 Task: Search one way flight ticket for 3 adults, 3 children in business from Elmira/corning: Elmira/corning Regional Airport to Rockford: Chicago Rockford International Airport(was Northwest Chicagoland Regional Airport At Rockford) on 5-1-2023. Choice of flights is Singapure airlines. Number of bags: 4 checked bags. Price is upto 84000. Outbound departure time preference is 13:30.
Action: Mouse moved to (190, 284)
Screenshot: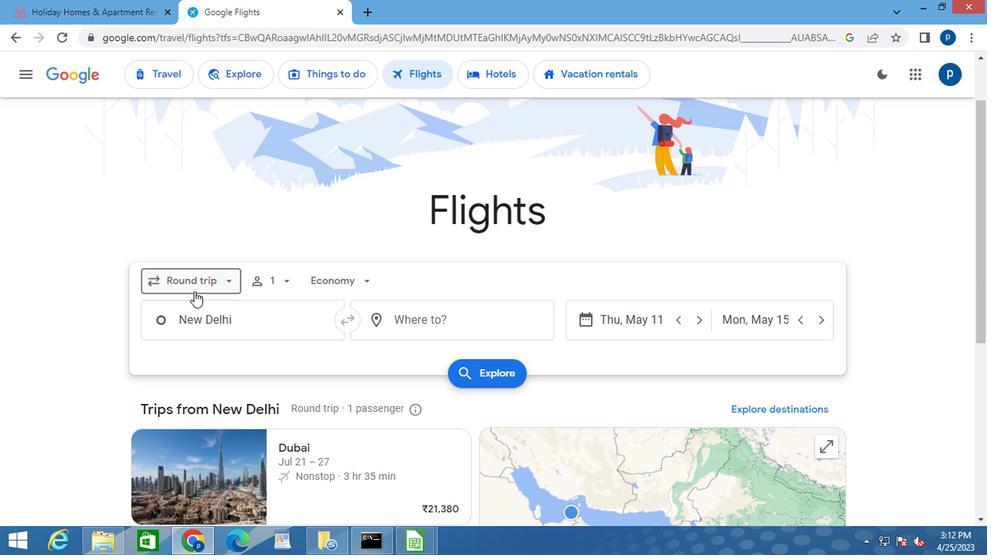 
Action: Mouse pressed left at (190, 284)
Screenshot: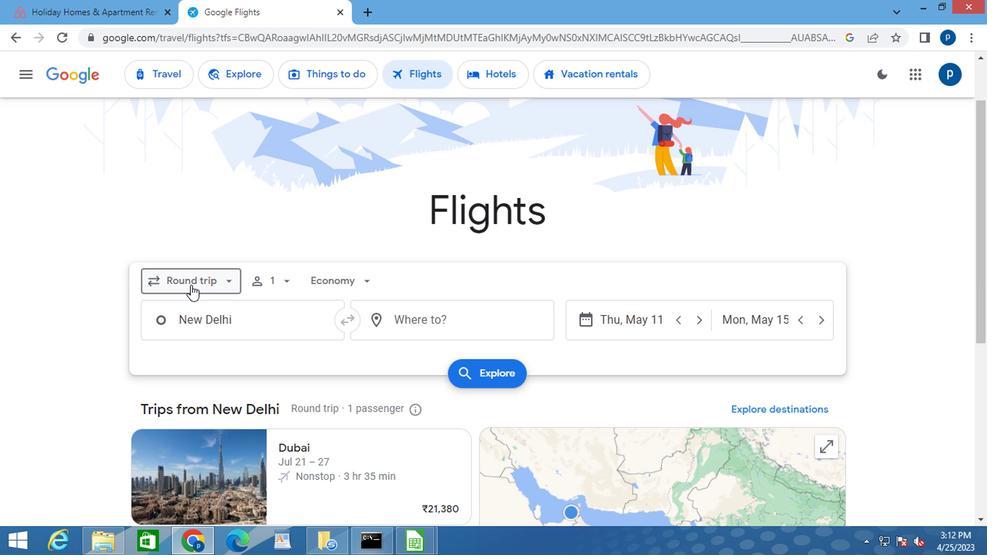 
Action: Mouse moved to (207, 346)
Screenshot: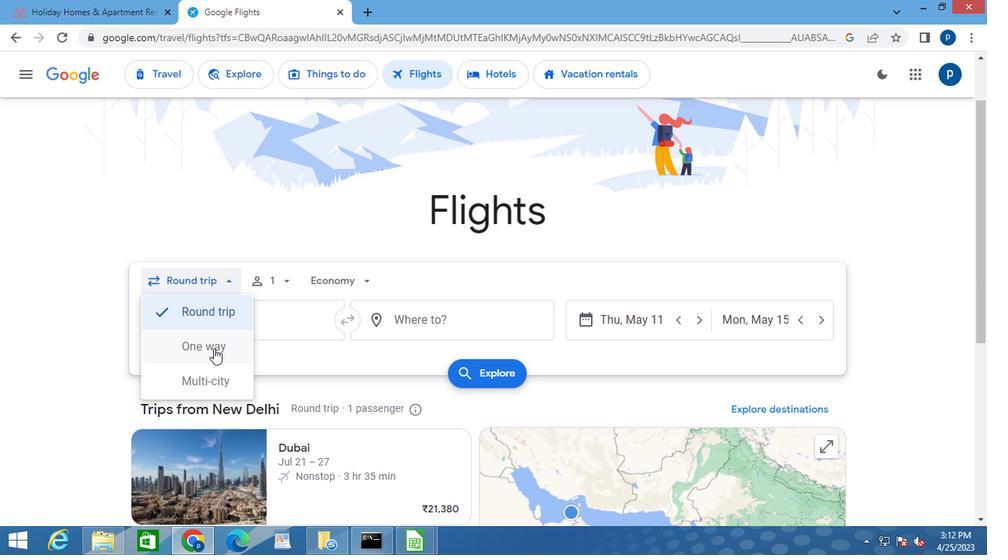 
Action: Mouse pressed left at (207, 346)
Screenshot: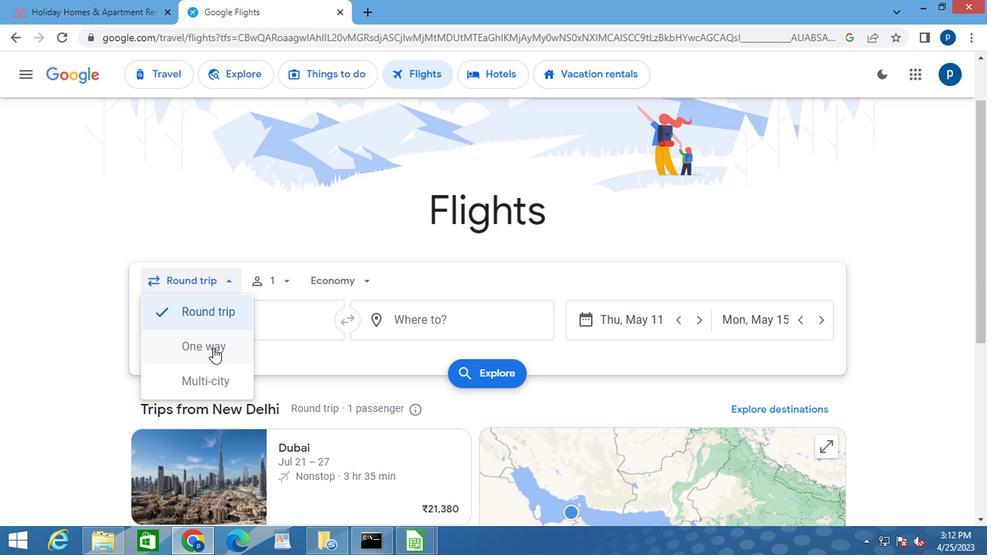 
Action: Mouse moved to (284, 280)
Screenshot: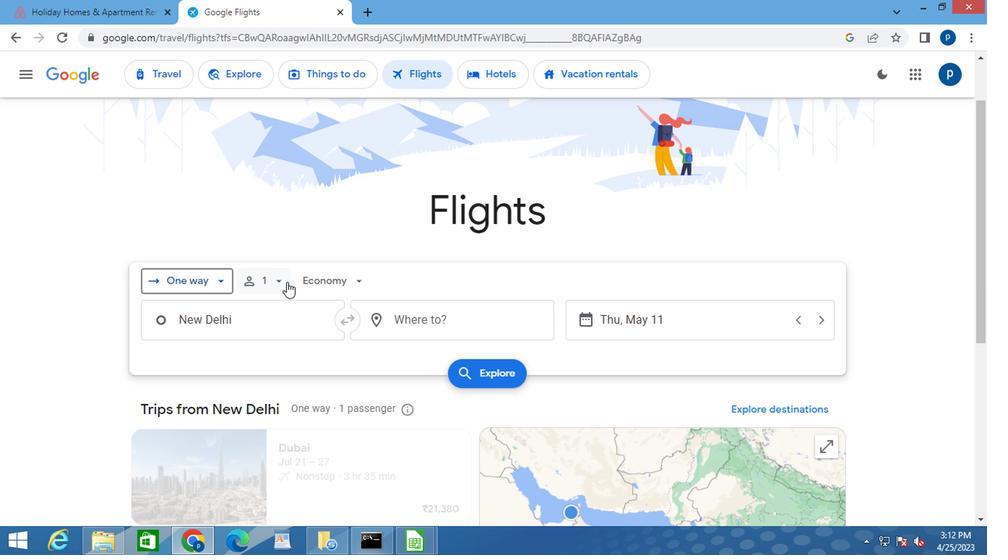 
Action: Mouse pressed left at (284, 280)
Screenshot: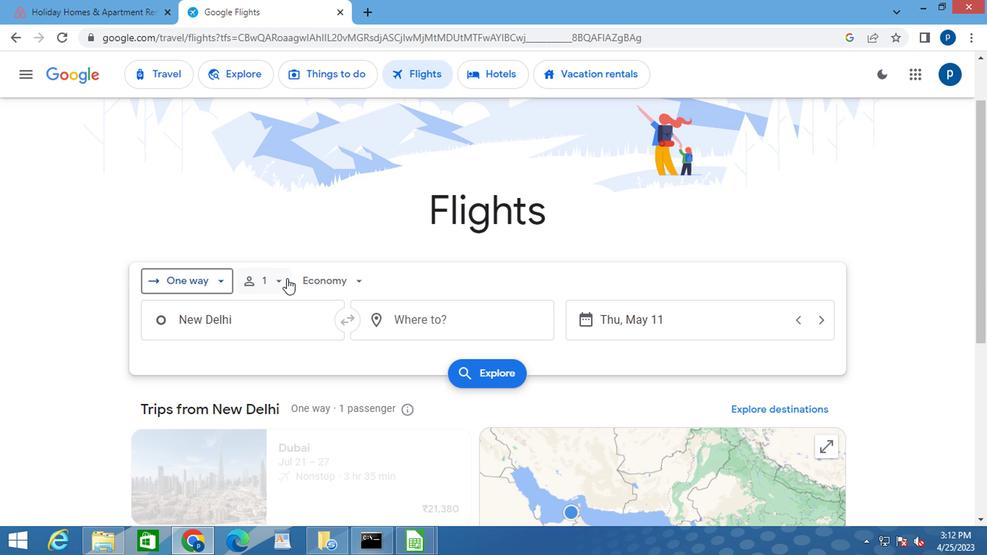 
Action: Mouse moved to (383, 323)
Screenshot: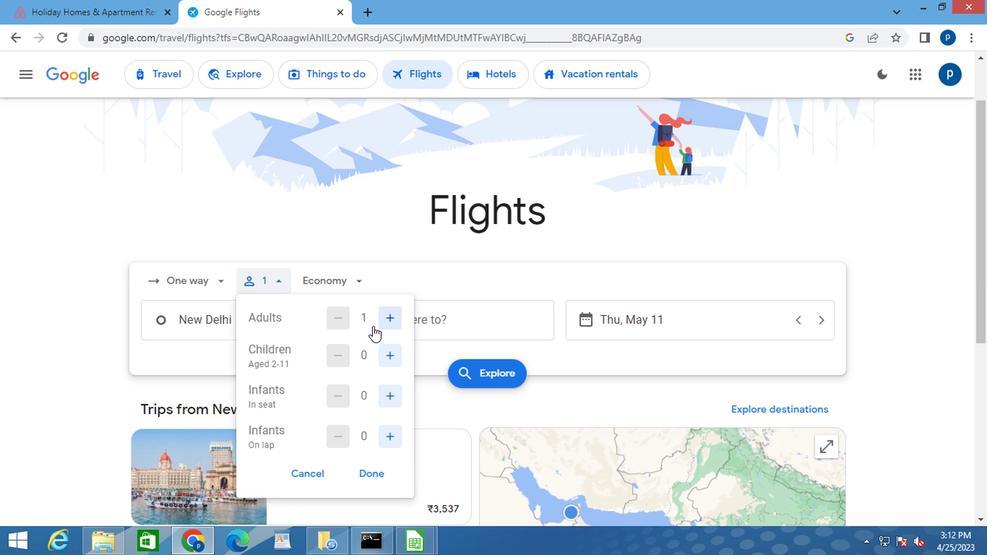 
Action: Mouse pressed left at (383, 323)
Screenshot: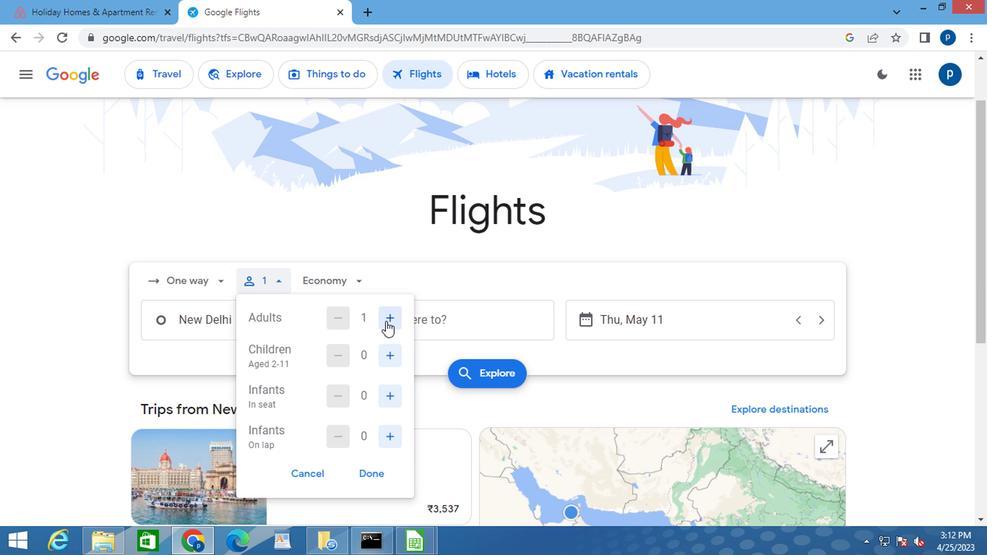 
Action: Mouse moved to (383, 323)
Screenshot: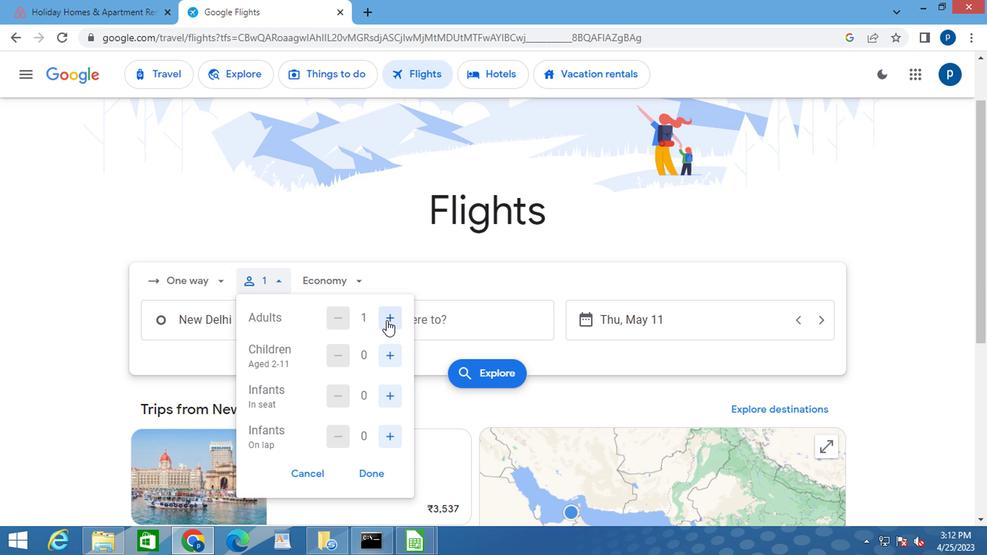
Action: Mouse pressed left at (383, 323)
Screenshot: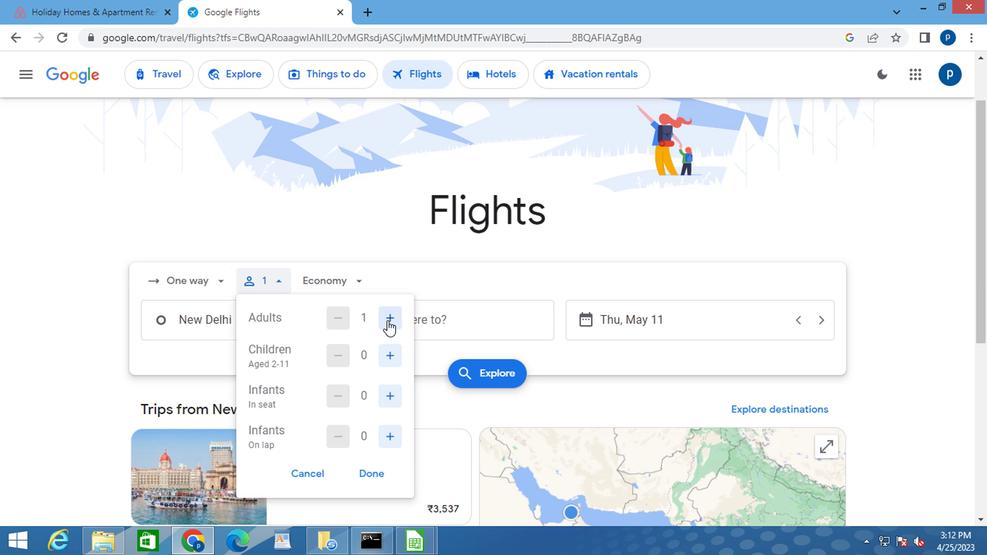 
Action: Mouse moved to (391, 359)
Screenshot: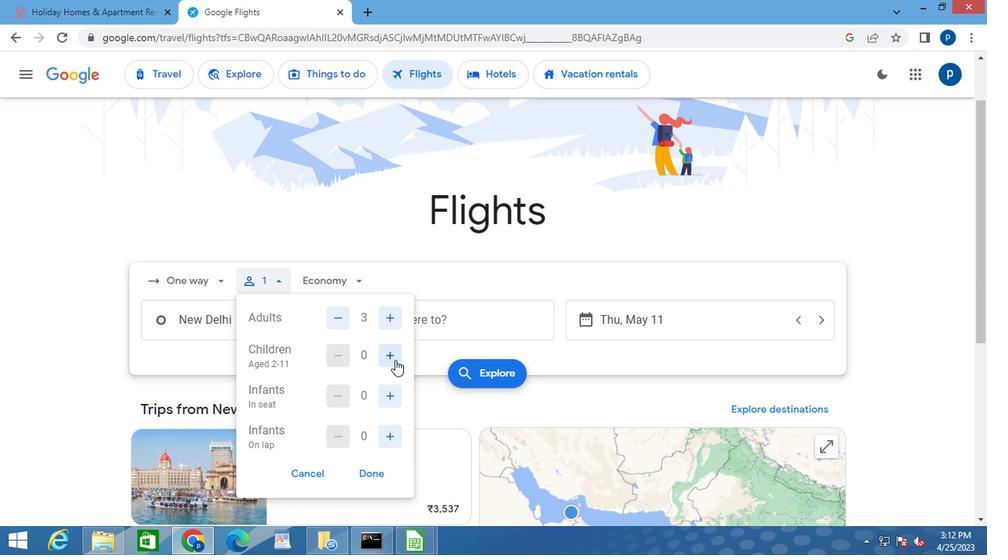 
Action: Mouse pressed left at (391, 359)
Screenshot: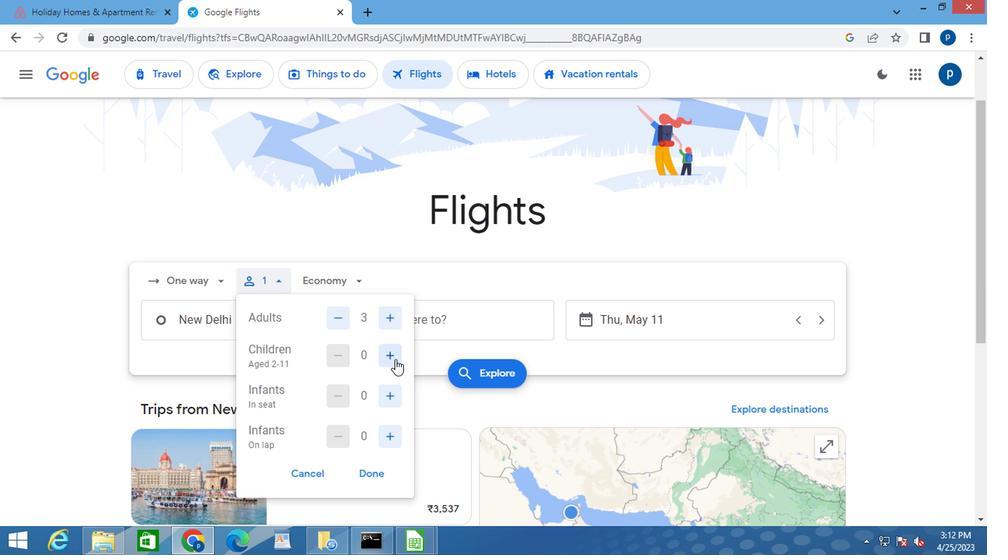 
Action: Mouse pressed left at (391, 359)
Screenshot: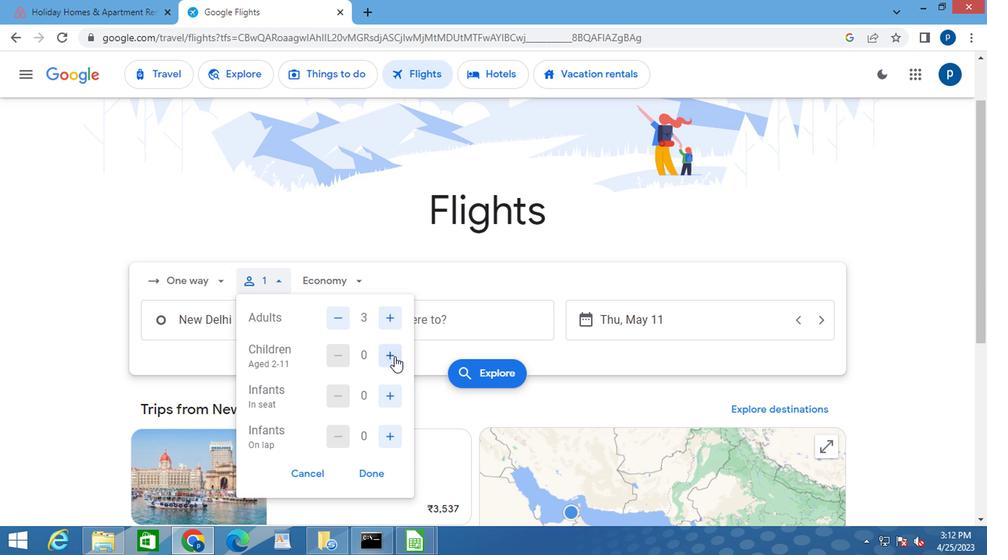 
Action: Mouse pressed left at (391, 359)
Screenshot: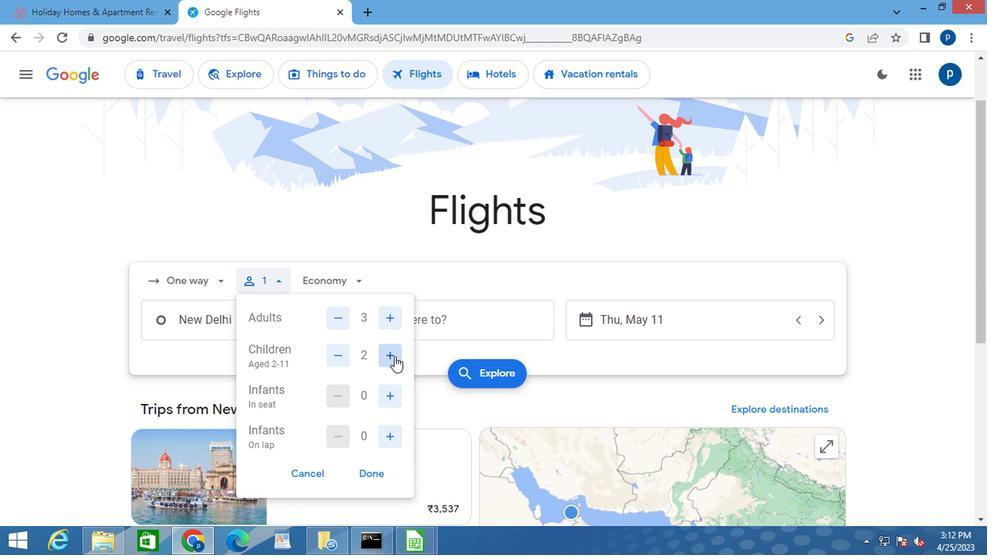 
Action: Mouse moved to (368, 471)
Screenshot: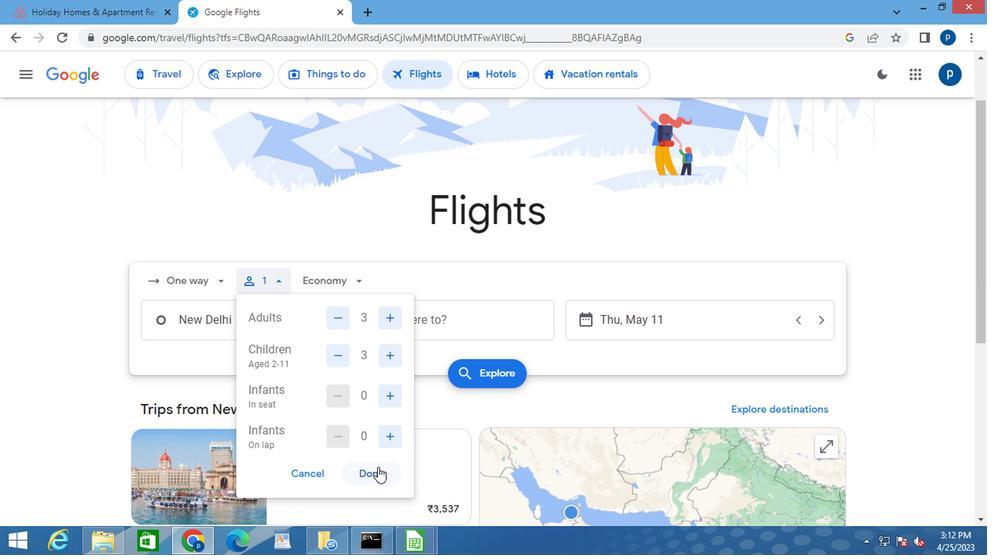 
Action: Mouse pressed left at (368, 471)
Screenshot: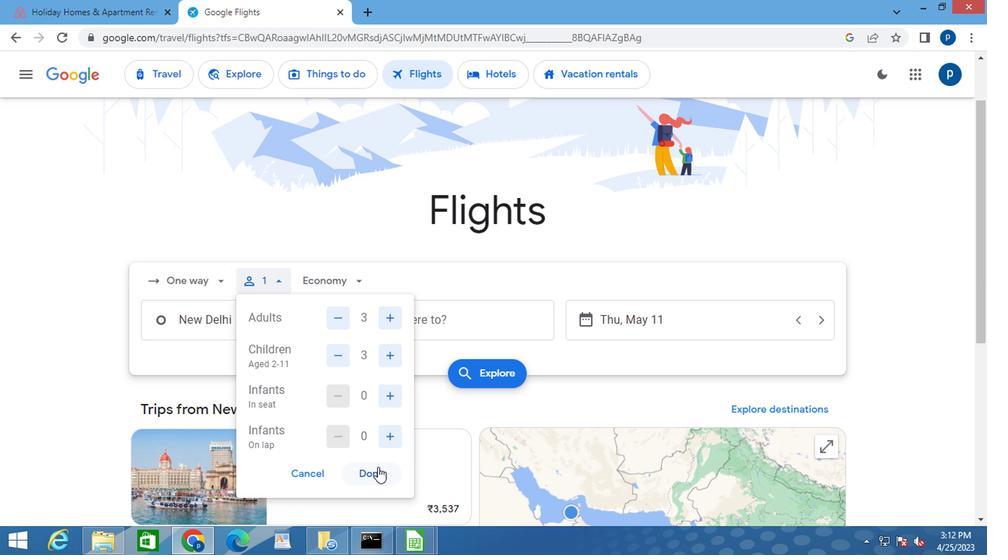 
Action: Mouse moved to (334, 280)
Screenshot: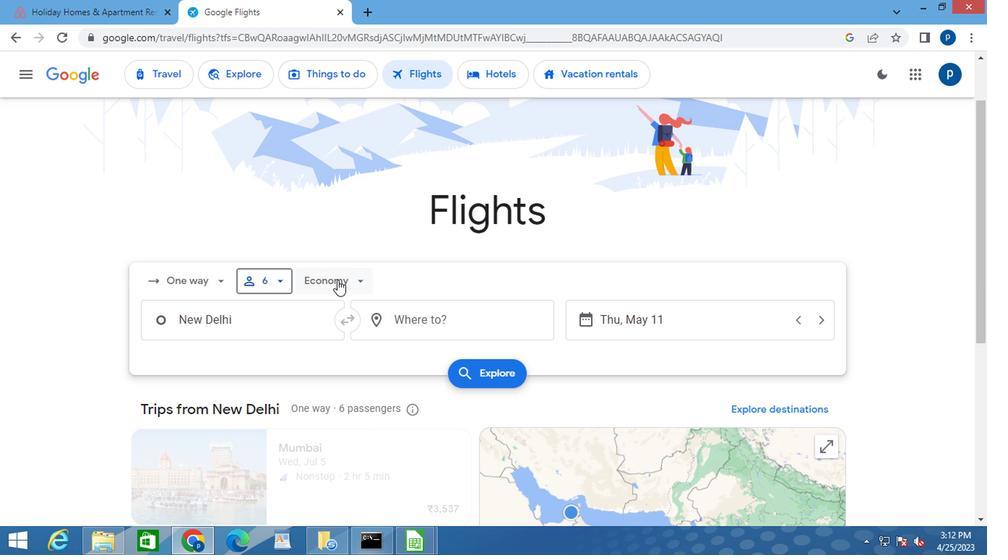 
Action: Mouse pressed left at (334, 280)
Screenshot: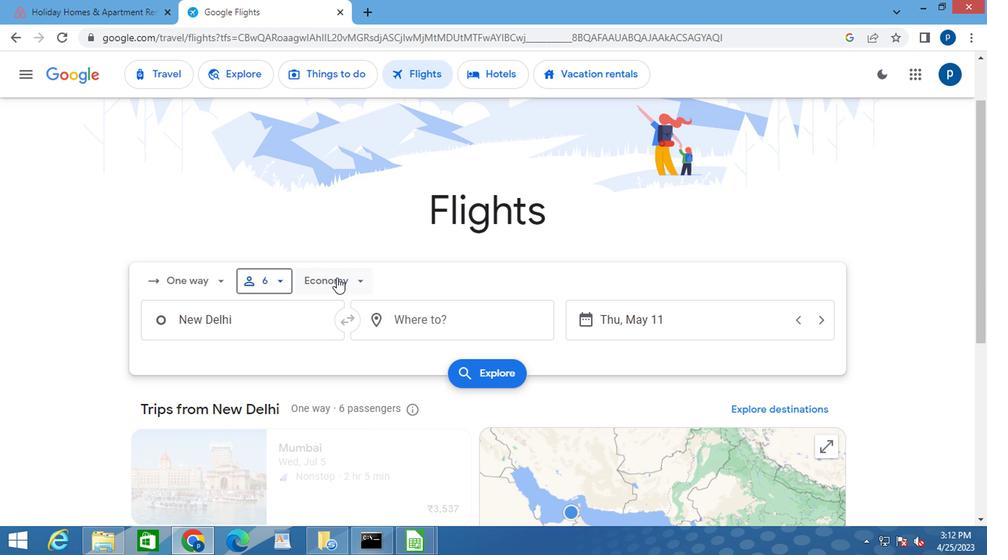 
Action: Mouse moved to (360, 379)
Screenshot: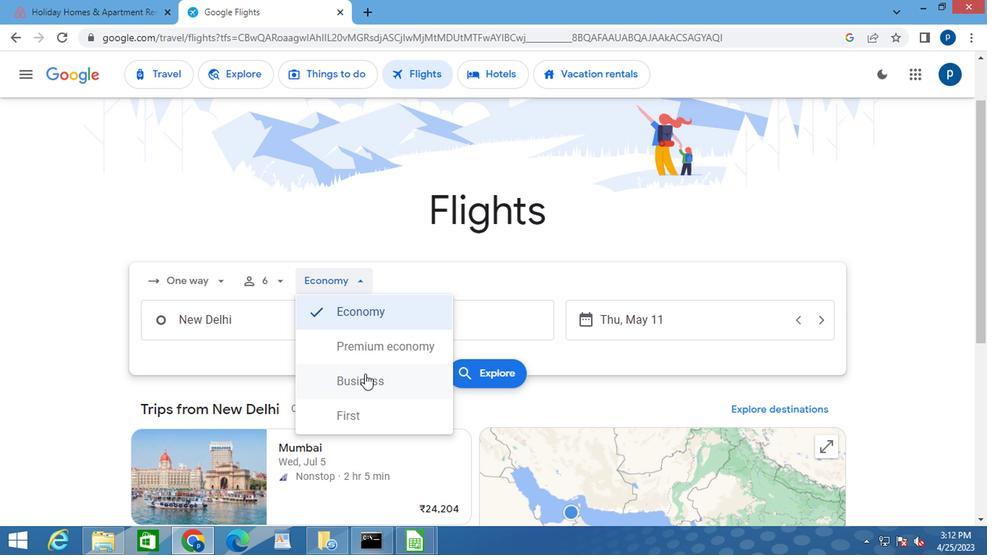 
Action: Mouse pressed left at (360, 379)
Screenshot: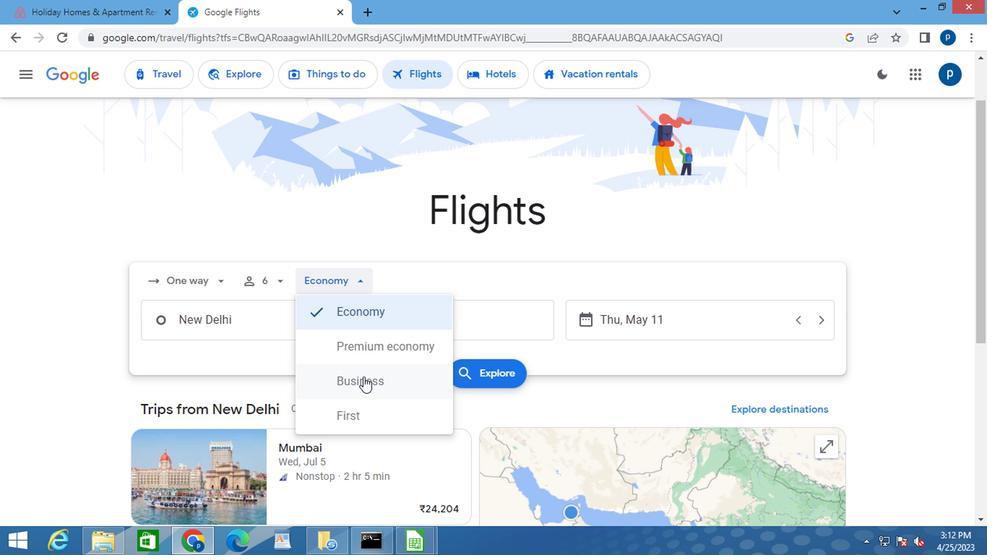 
Action: Mouse moved to (254, 326)
Screenshot: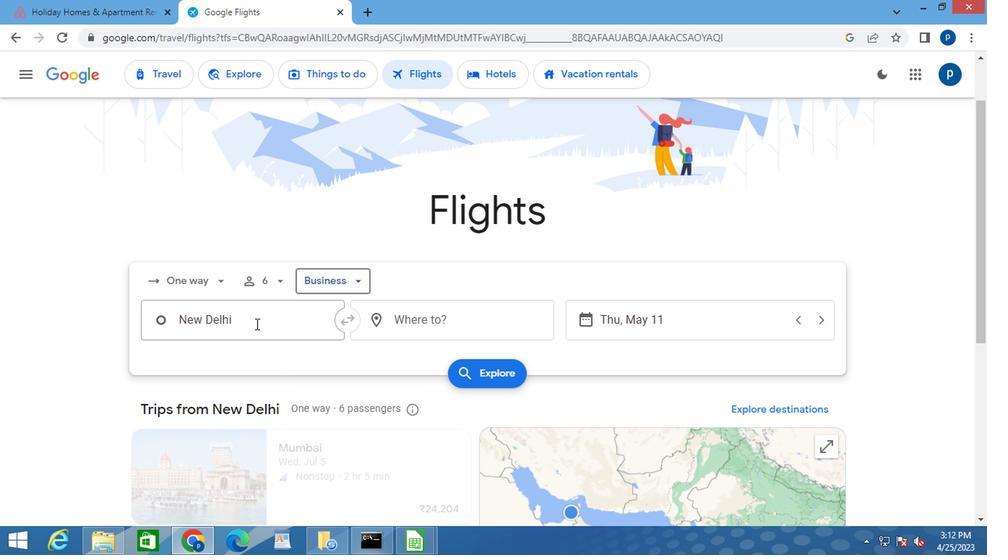 
Action: Mouse pressed left at (254, 326)
Screenshot: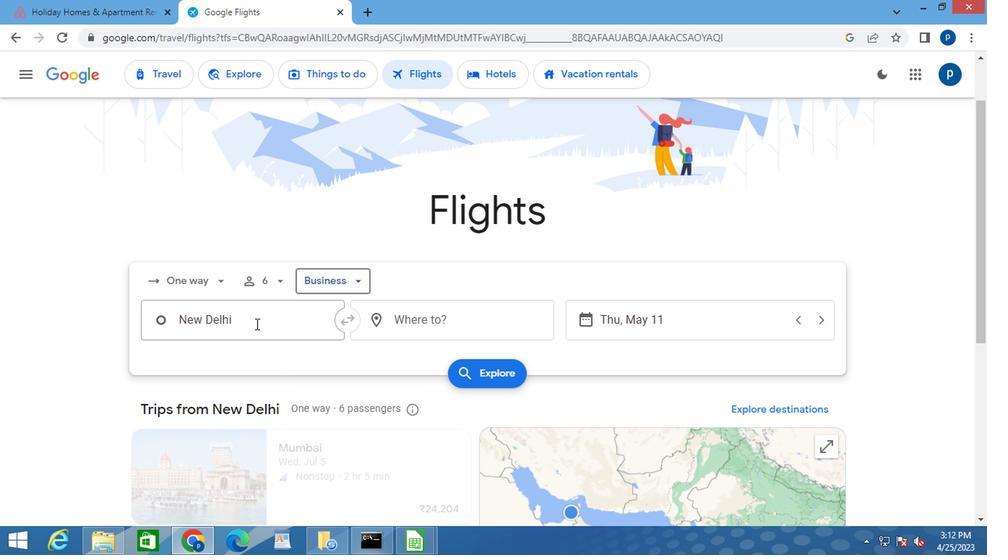 
Action: Key pressed <Key.caps_lock>e<Key.caps_lock>lmir
Screenshot: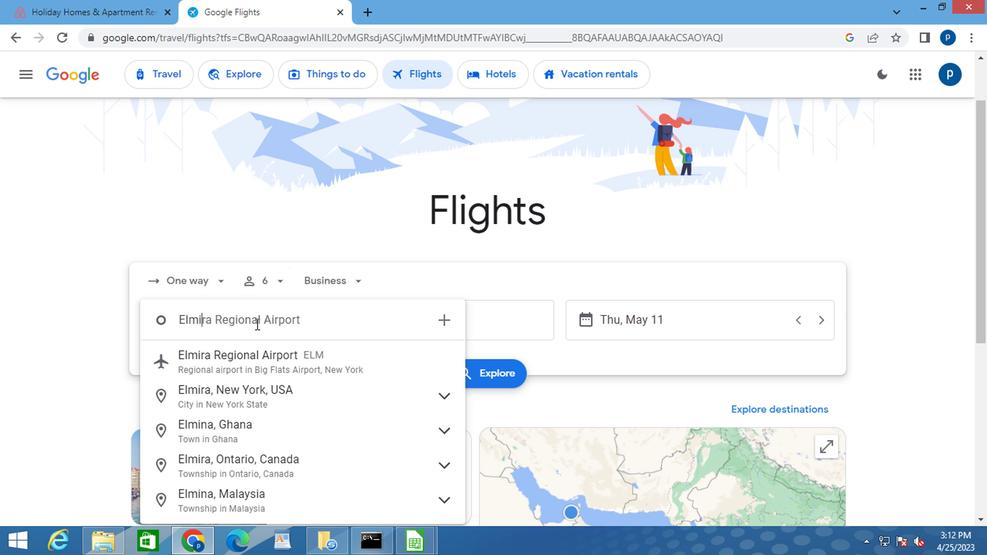 
Action: Mouse moved to (239, 362)
Screenshot: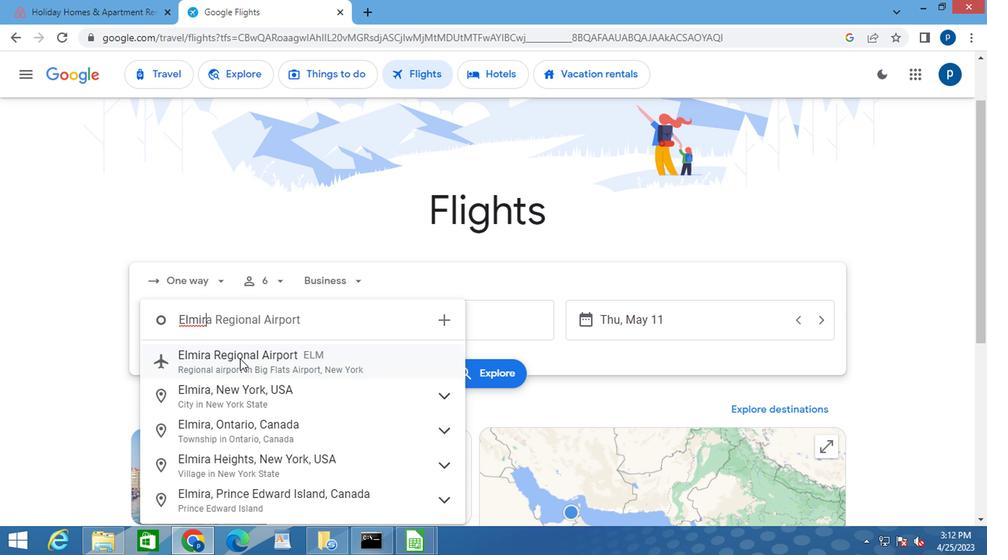 
Action: Mouse pressed left at (239, 362)
Screenshot: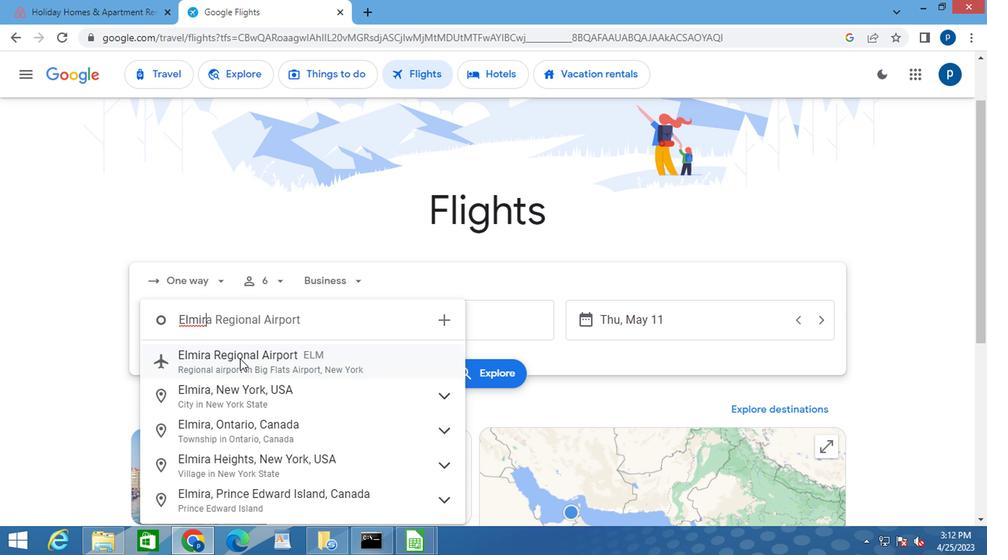
Action: Mouse moved to (418, 334)
Screenshot: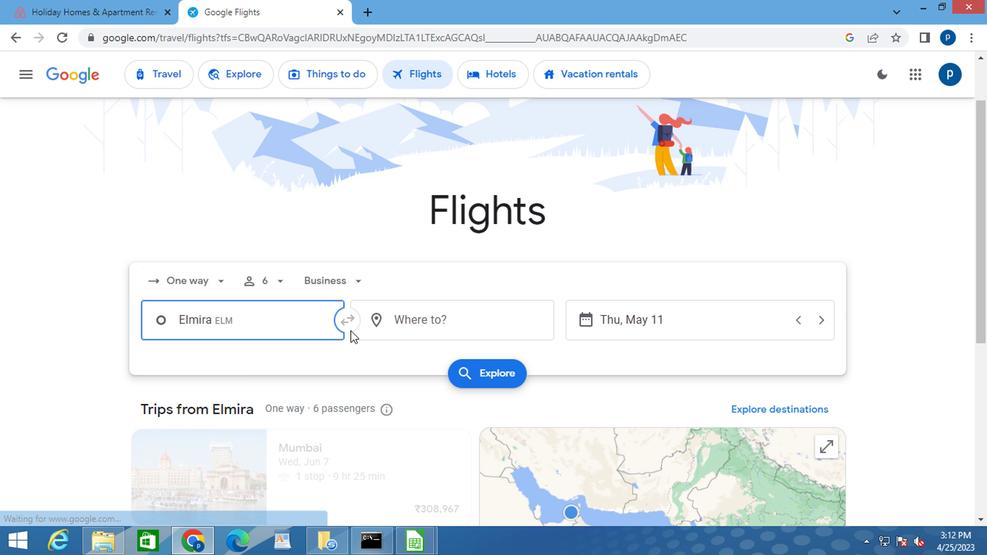 
Action: Mouse pressed left at (418, 334)
Screenshot: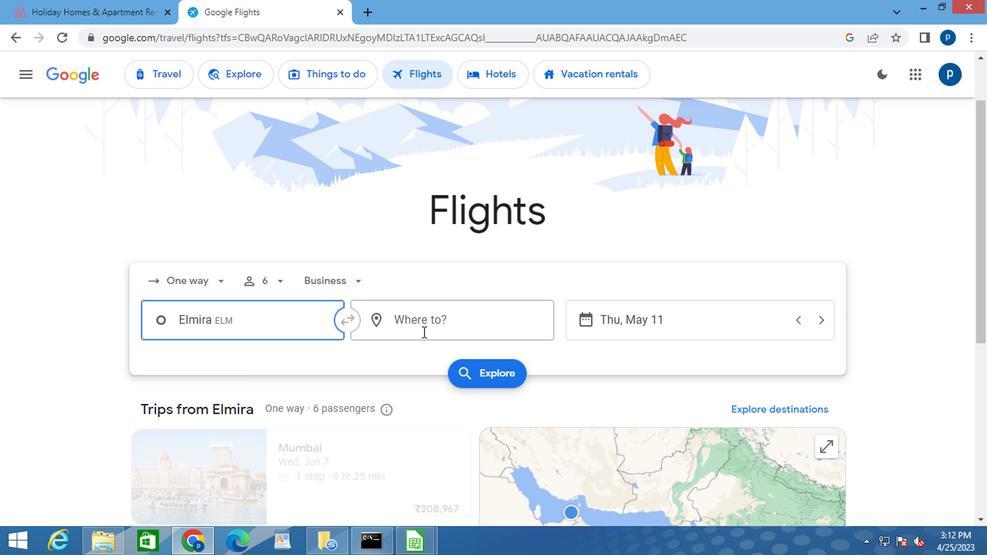 
Action: Key pressed <Key.caps_lock>c<Key.caps_lock>hicago
Screenshot: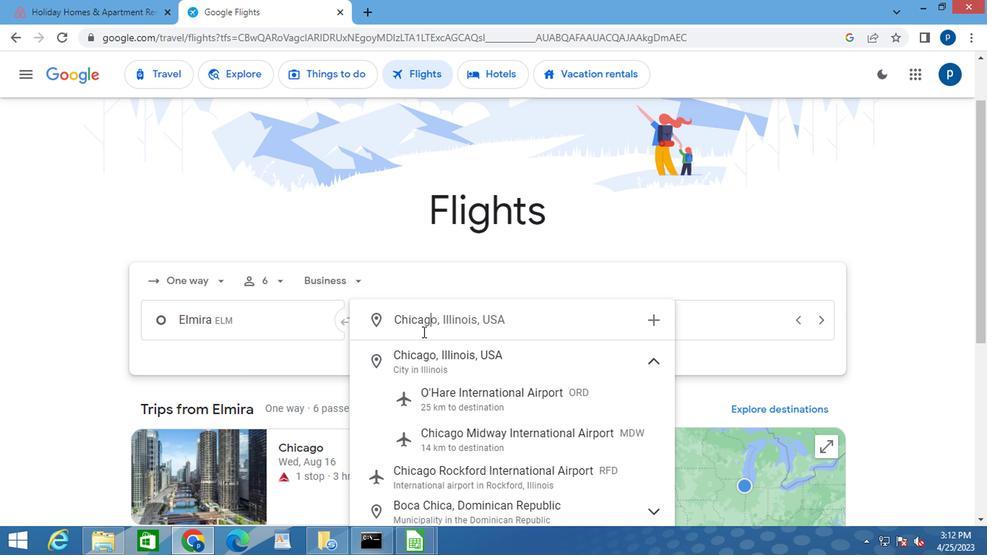 
Action: Mouse moved to (459, 477)
Screenshot: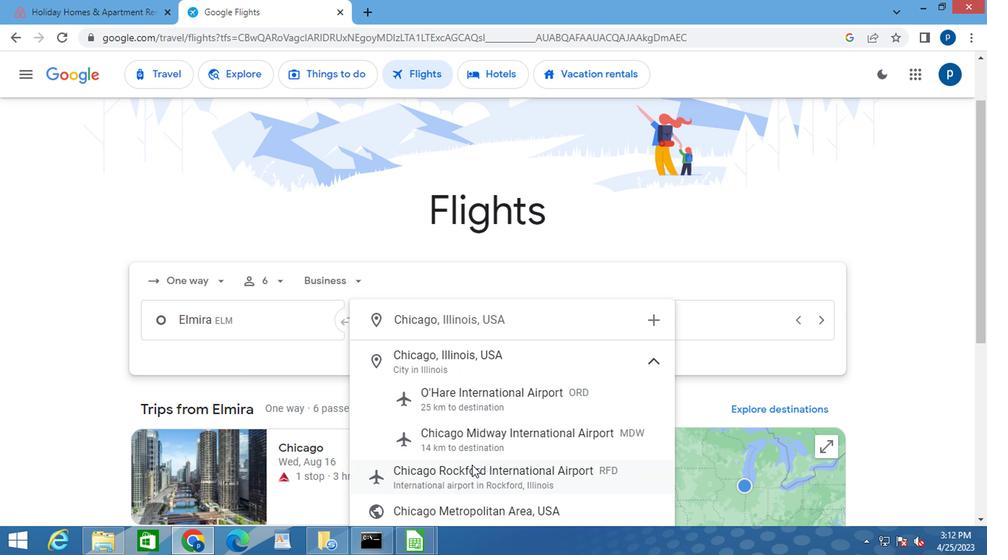 
Action: Mouse pressed left at (459, 477)
Screenshot: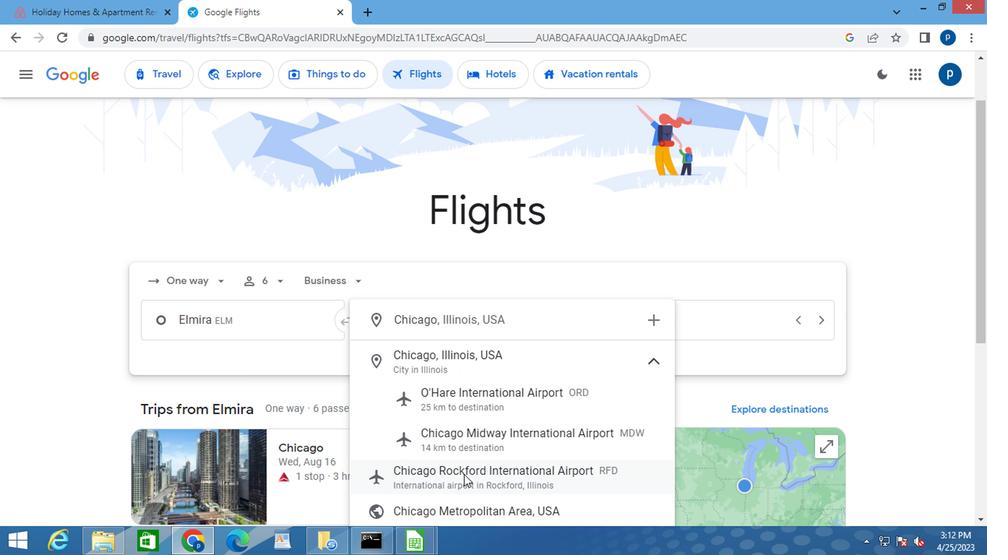 
Action: Mouse moved to (573, 326)
Screenshot: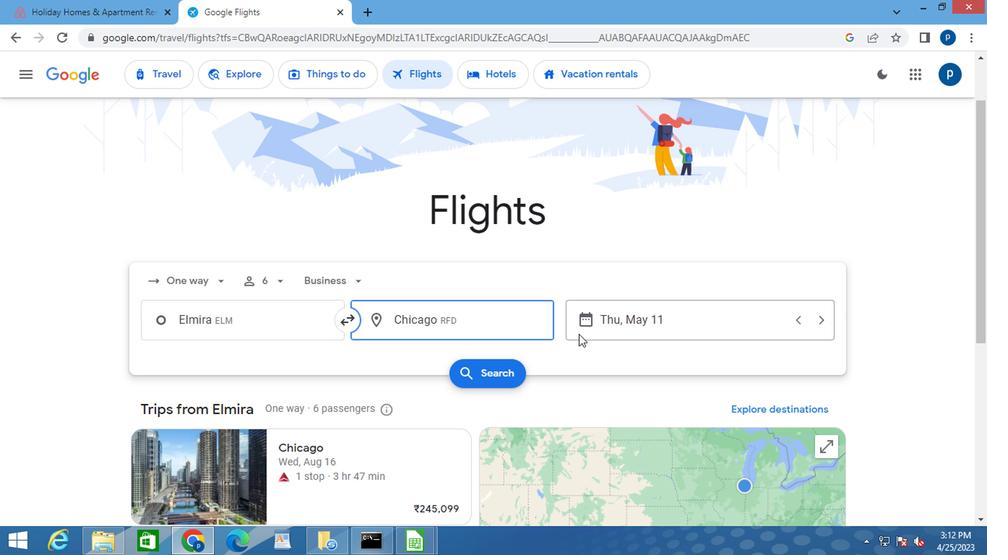 
Action: Mouse pressed left at (573, 326)
Screenshot: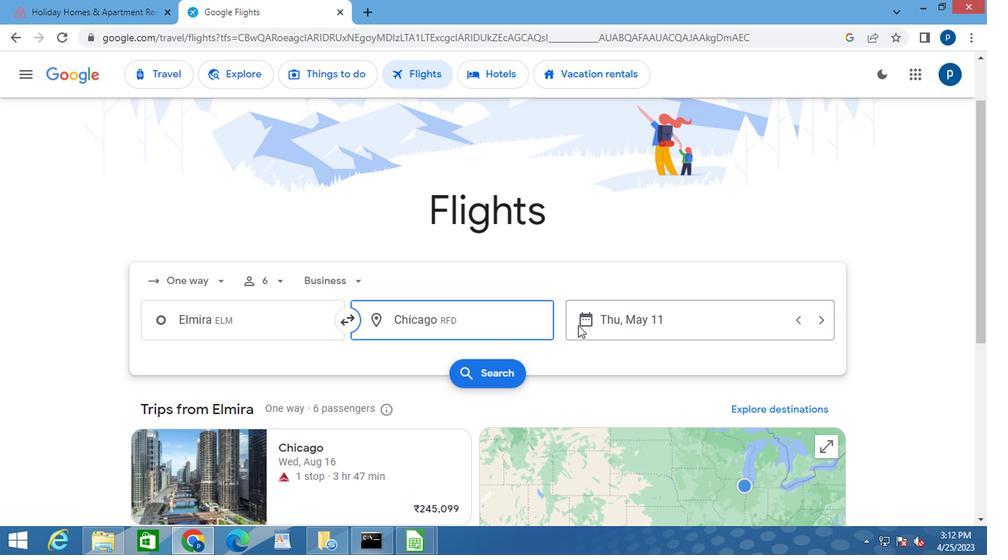 
Action: Mouse moved to (616, 264)
Screenshot: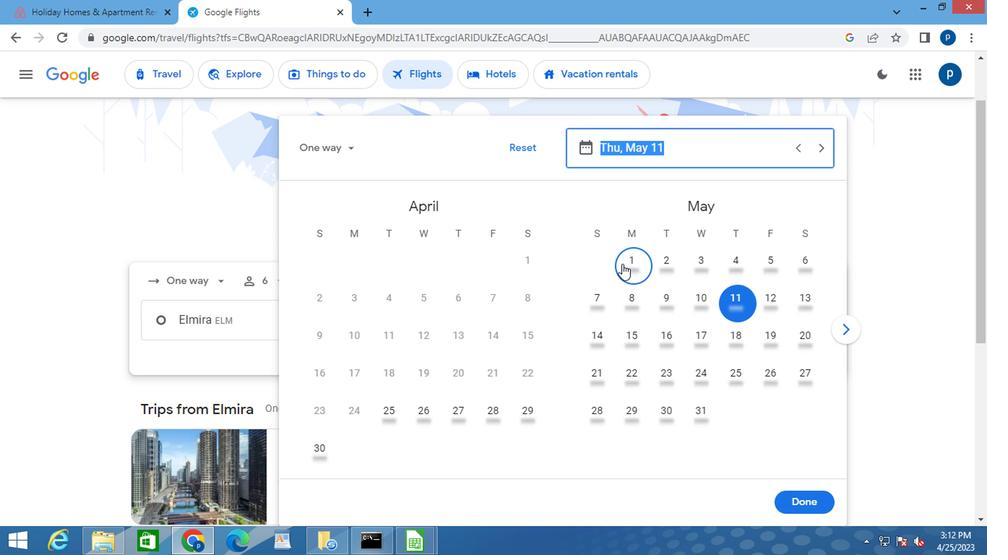 
Action: Mouse pressed left at (616, 264)
Screenshot: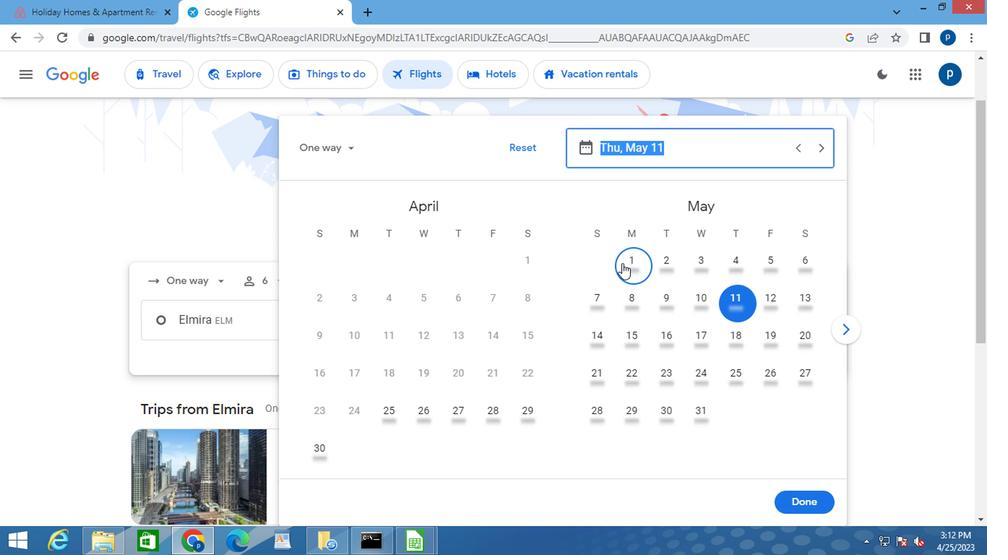 
Action: Mouse moved to (792, 494)
Screenshot: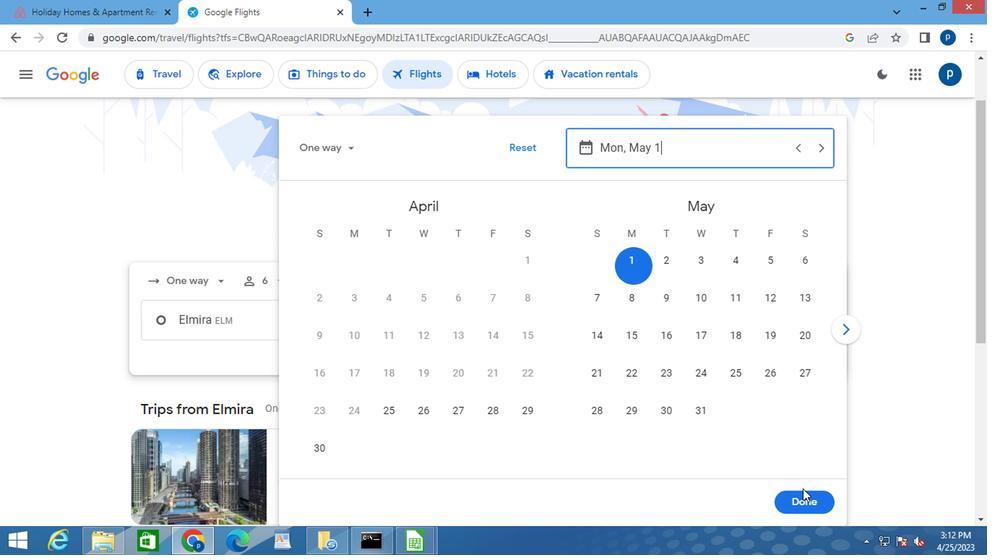 
Action: Mouse pressed left at (792, 494)
Screenshot: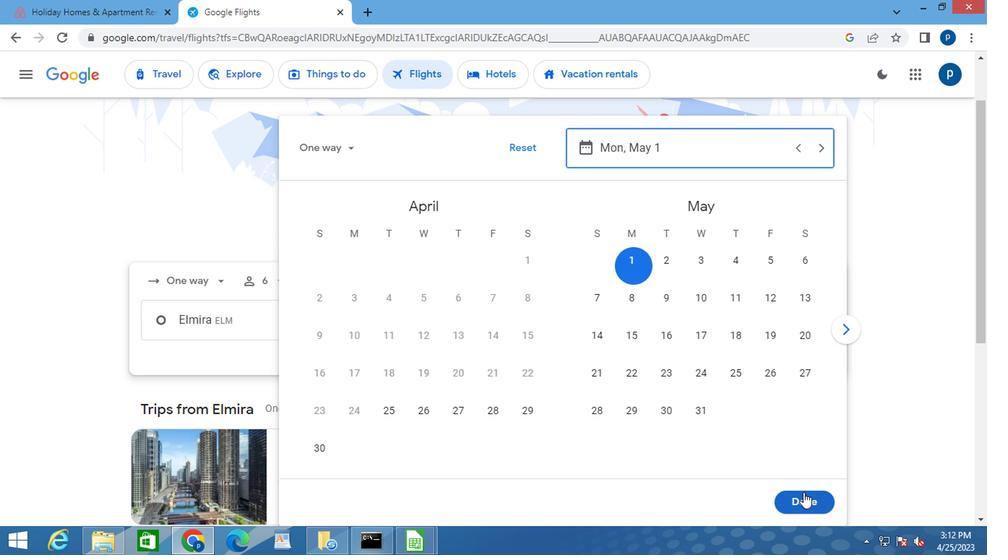 
Action: Mouse moved to (489, 376)
Screenshot: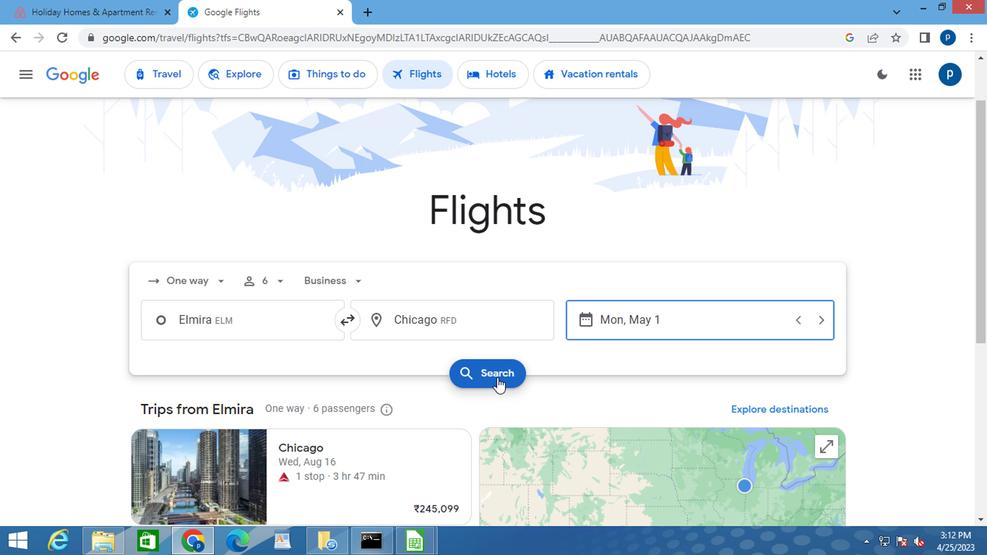 
Action: Mouse pressed left at (489, 376)
Screenshot: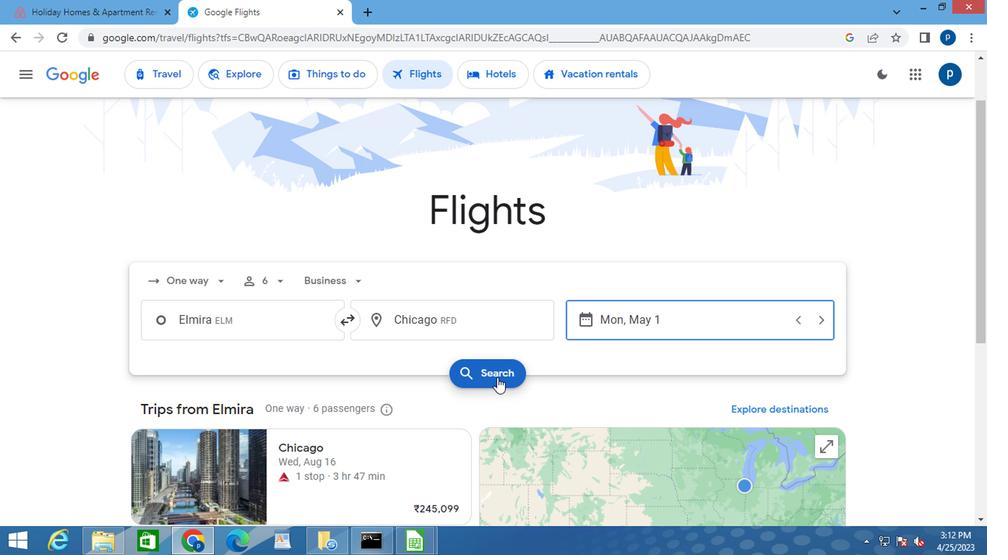 
Action: Mouse moved to (144, 210)
Screenshot: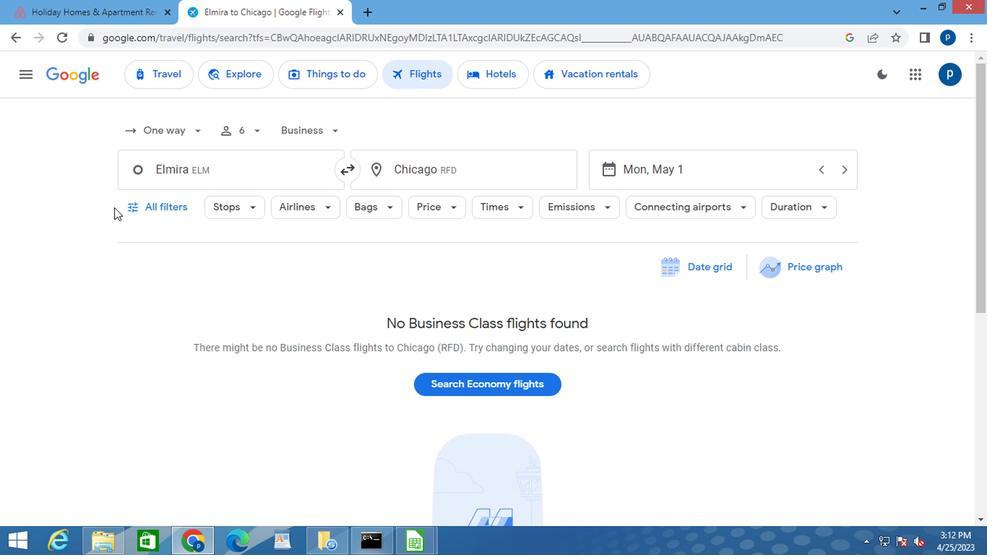 
Action: Mouse pressed left at (144, 210)
Screenshot: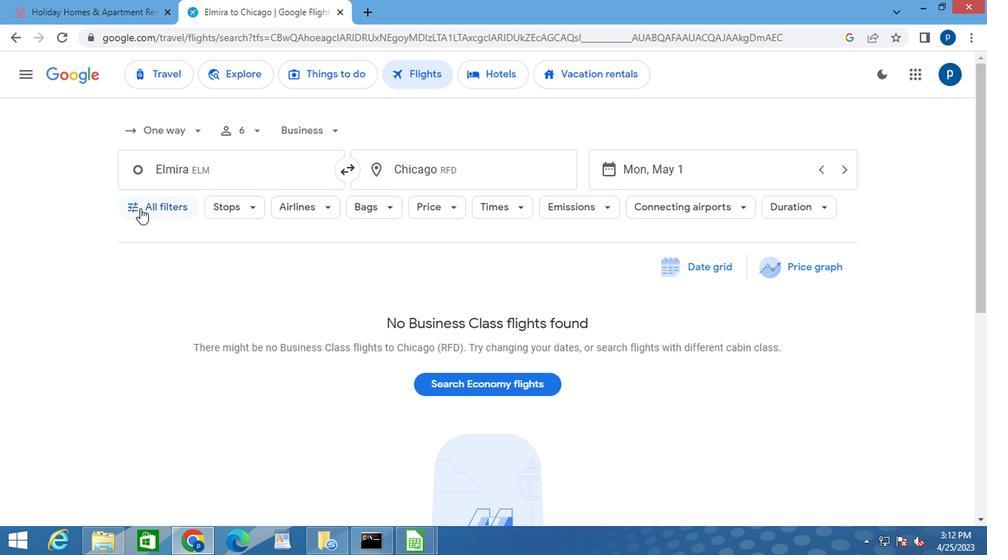 
Action: Mouse moved to (187, 364)
Screenshot: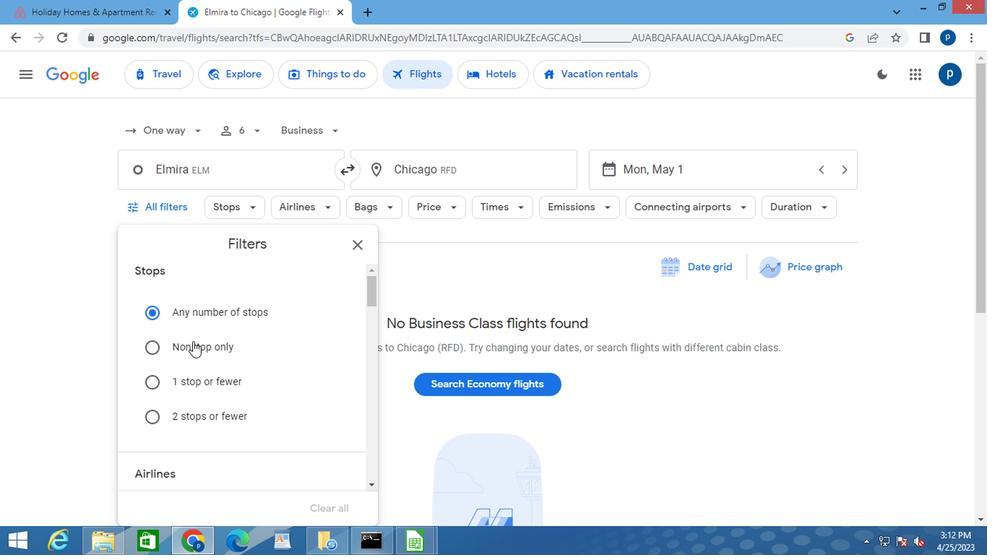 
Action: Mouse scrolled (187, 364) with delta (0, 0)
Screenshot: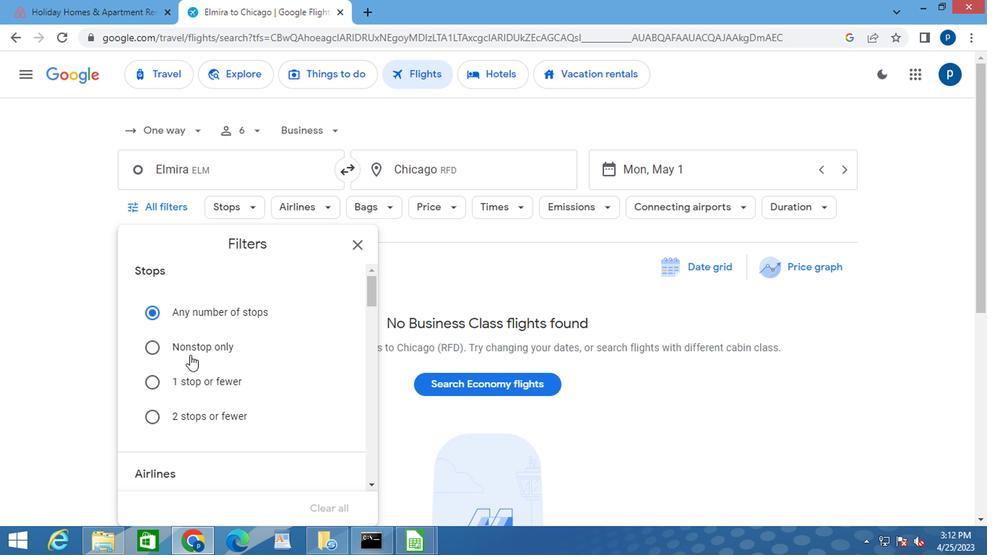 
Action: Mouse moved to (186, 366)
Screenshot: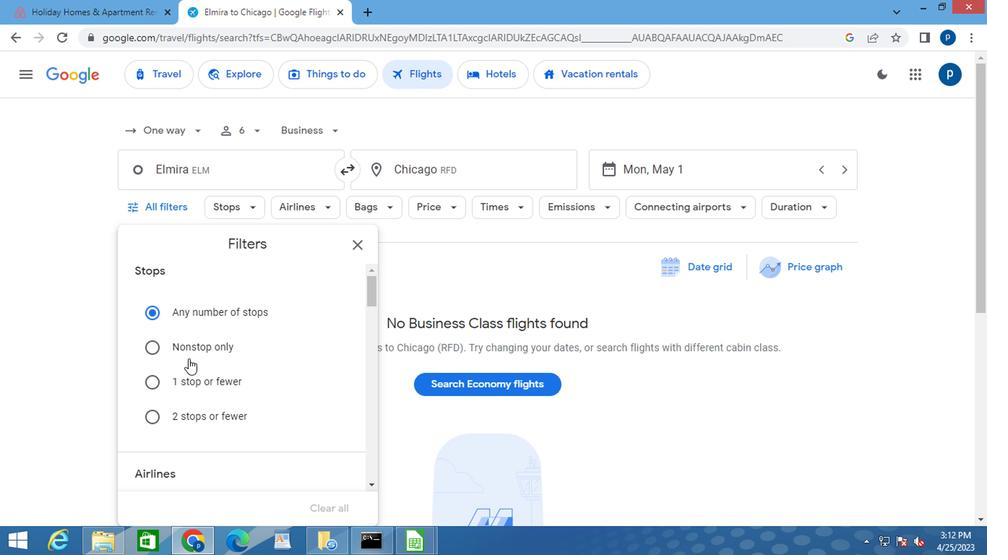 
Action: Mouse scrolled (186, 365) with delta (0, 0)
Screenshot: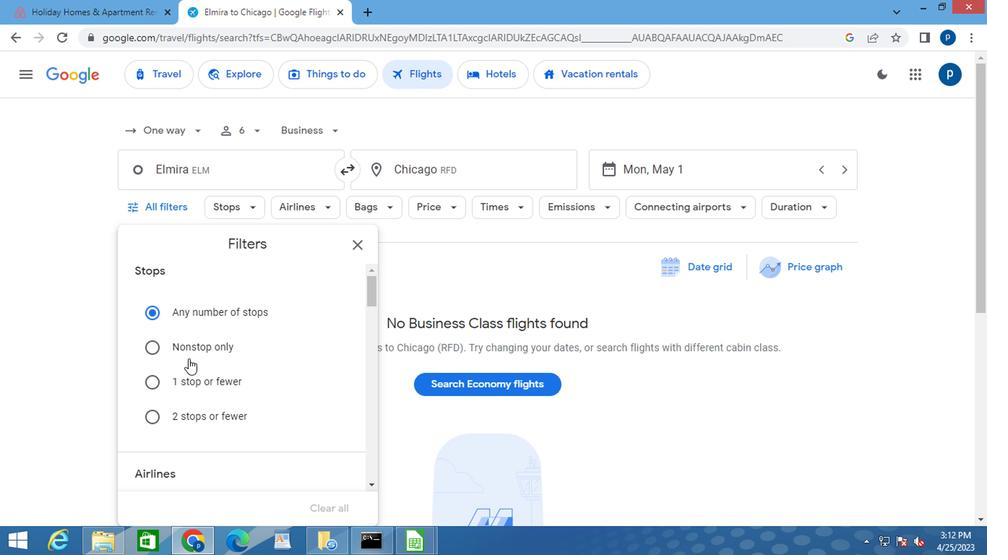
Action: Mouse moved to (185, 367)
Screenshot: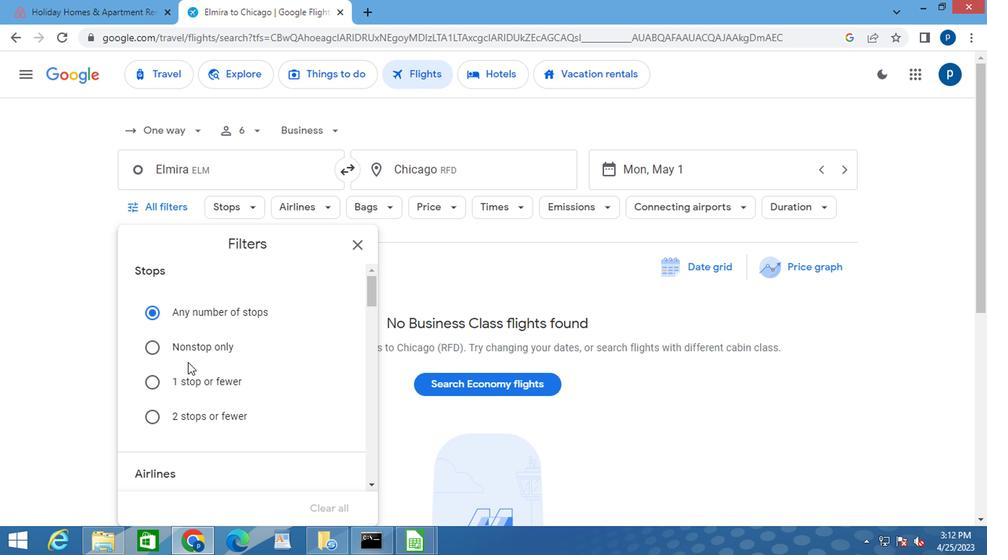 
Action: Mouse scrolled (185, 366) with delta (0, -1)
Screenshot: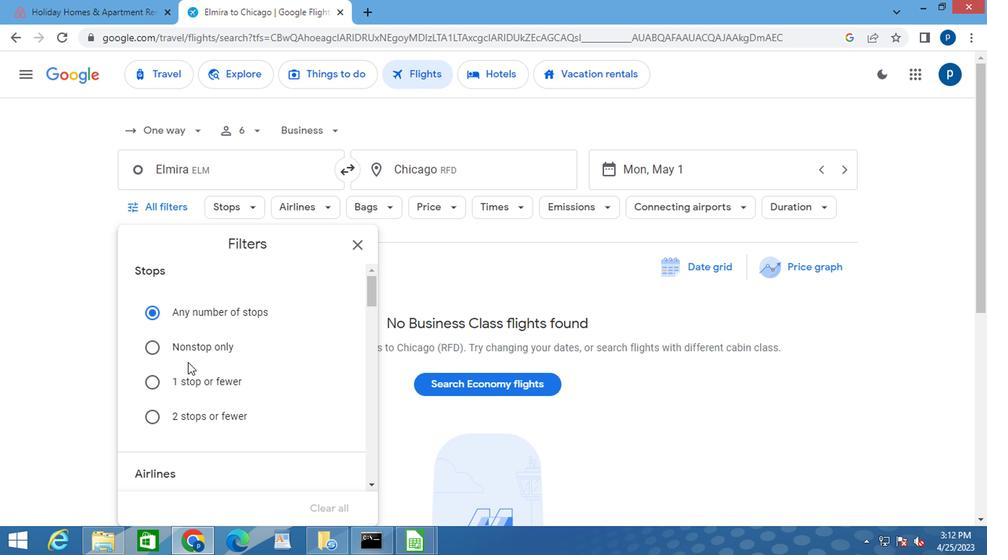 
Action: Mouse moved to (240, 391)
Screenshot: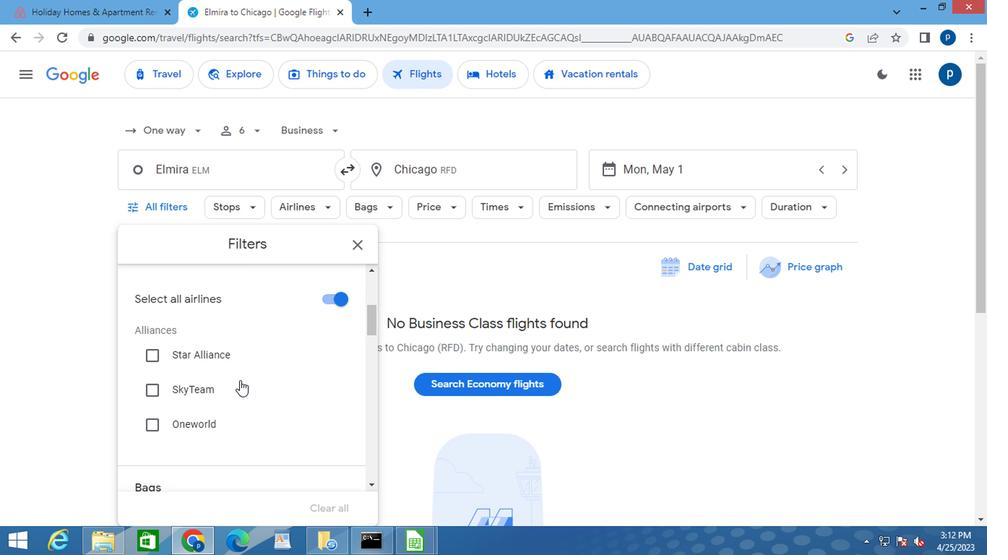 
Action: Mouse scrolled (240, 389) with delta (0, -1)
Screenshot: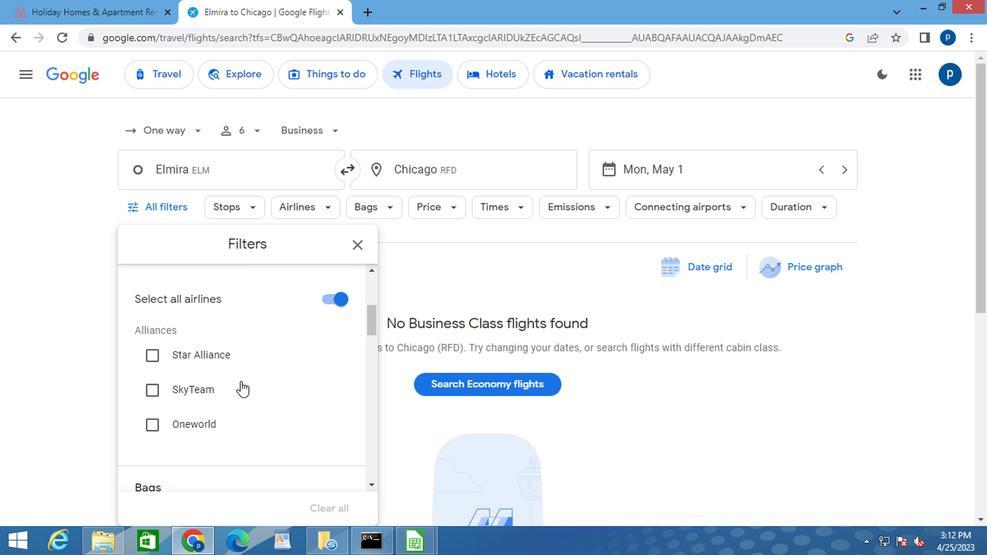 
Action: Mouse moved to (241, 393)
Screenshot: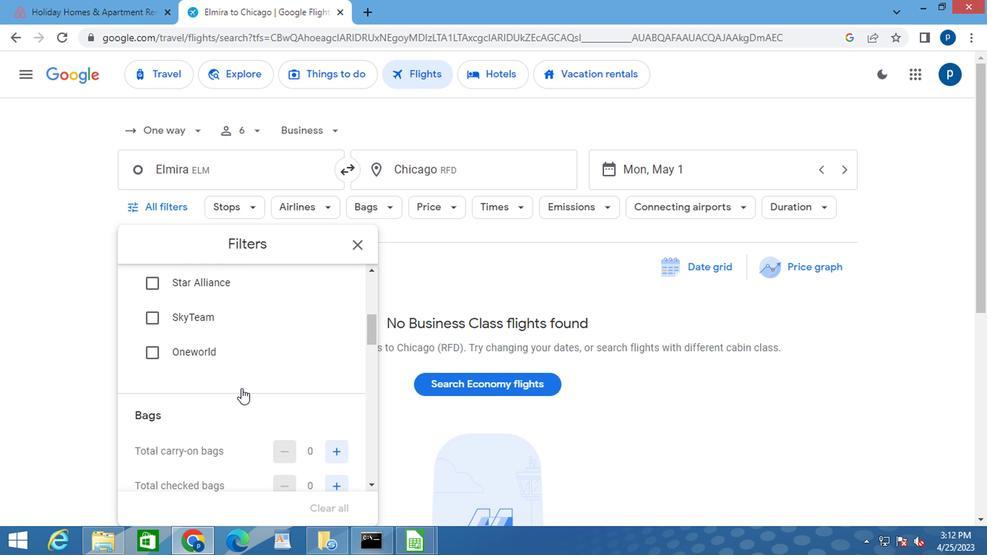 
Action: Mouse scrolled (241, 392) with delta (0, 0)
Screenshot: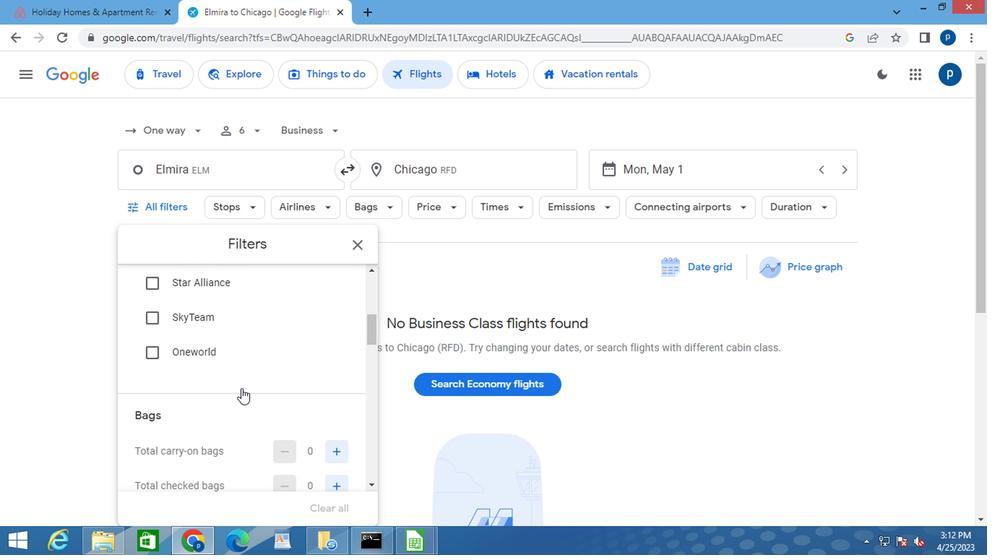 
Action: Mouse moved to (241, 394)
Screenshot: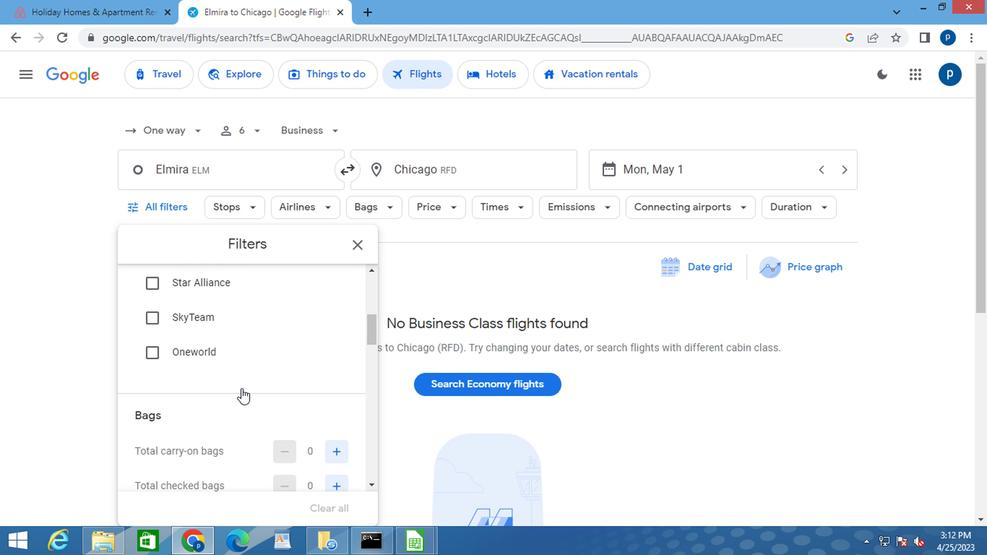 
Action: Mouse scrolled (241, 395) with delta (0, 0)
Screenshot: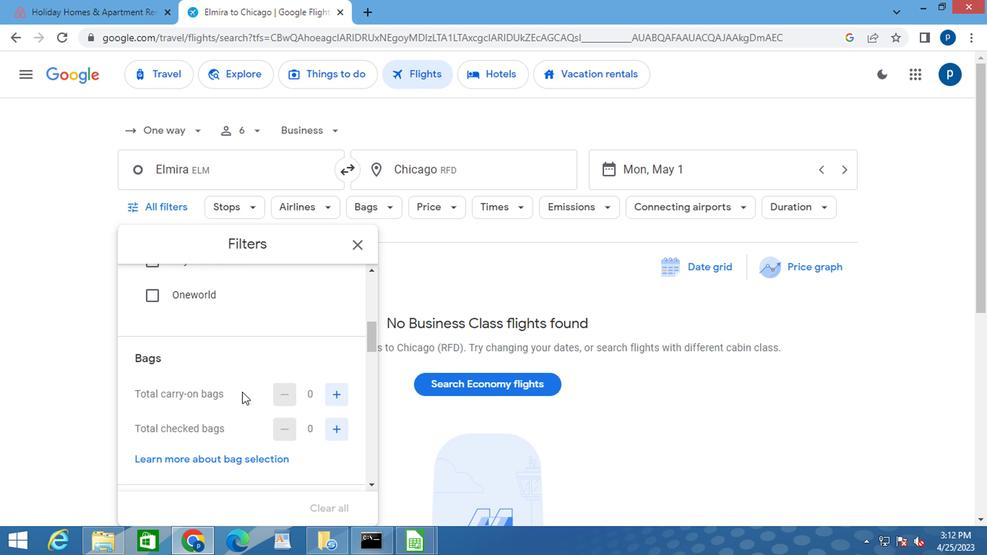 
Action: Mouse scrolled (241, 395) with delta (0, 0)
Screenshot: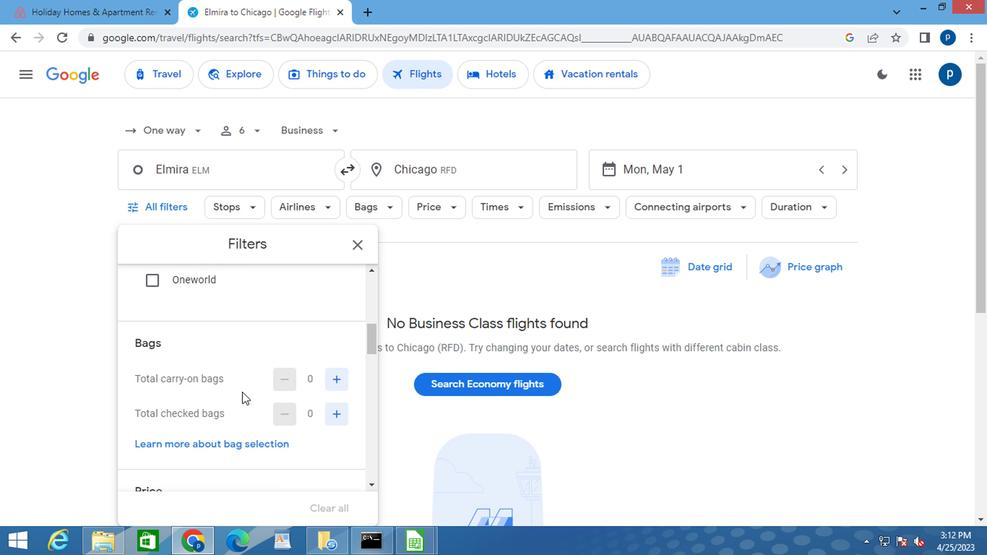 
Action: Mouse scrolled (241, 393) with delta (0, -1)
Screenshot: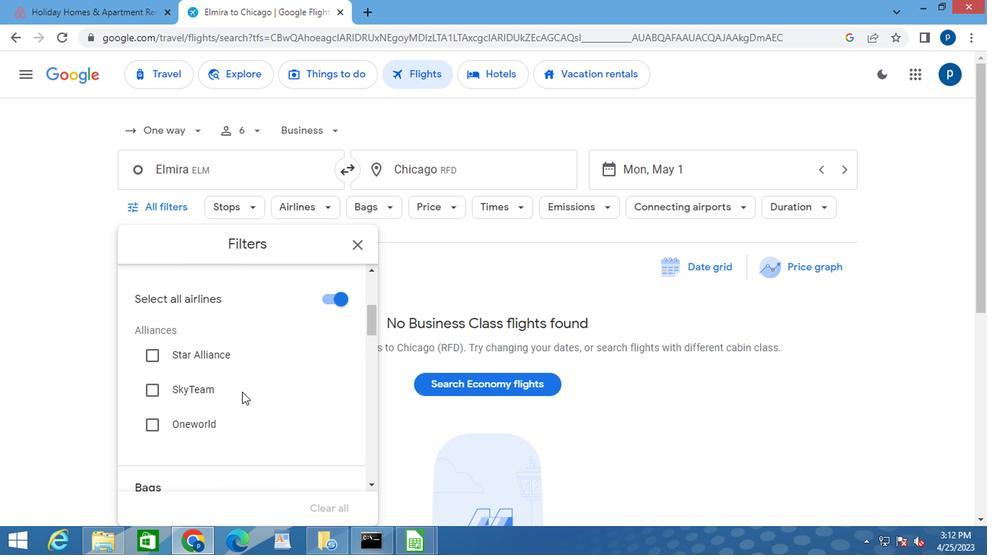 
Action: Mouse moved to (241, 396)
Screenshot: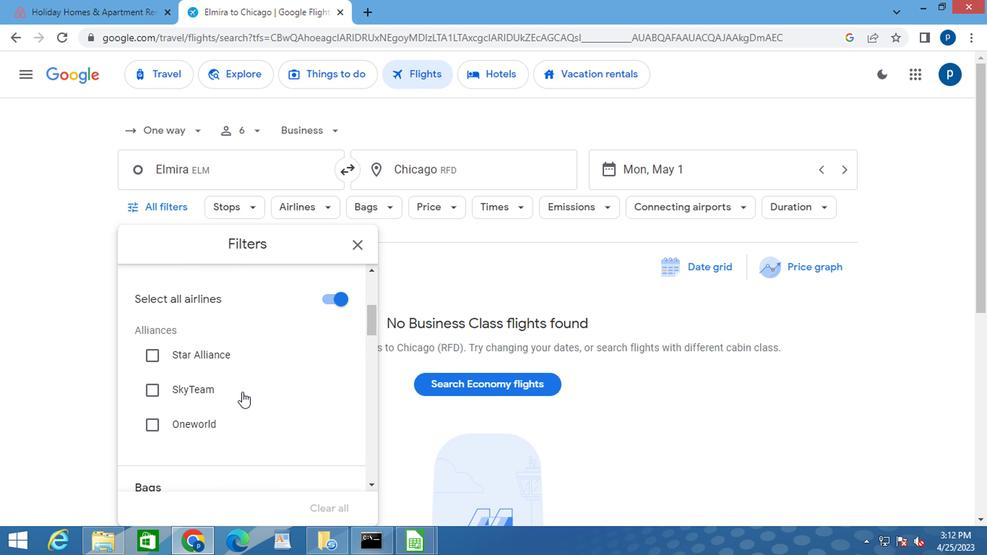 
Action: Mouse scrolled (241, 396) with delta (0, 0)
Screenshot: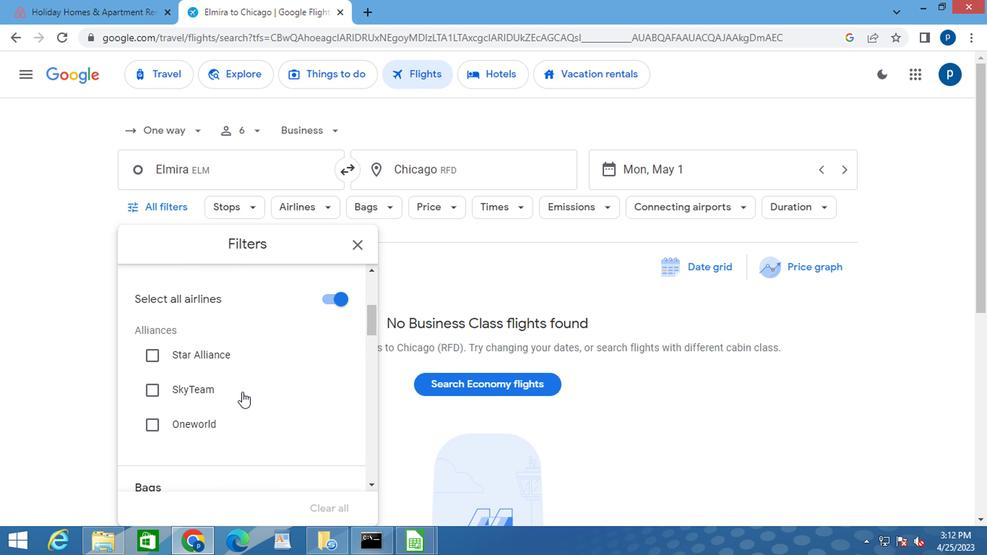 
Action: Mouse scrolled (241, 396) with delta (0, 0)
Screenshot: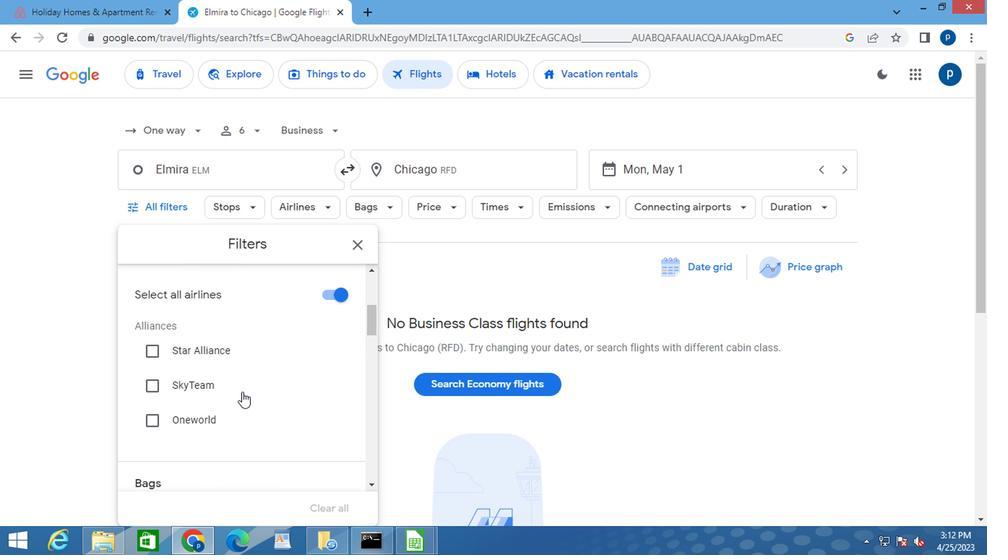 
Action: Mouse moved to (330, 342)
Screenshot: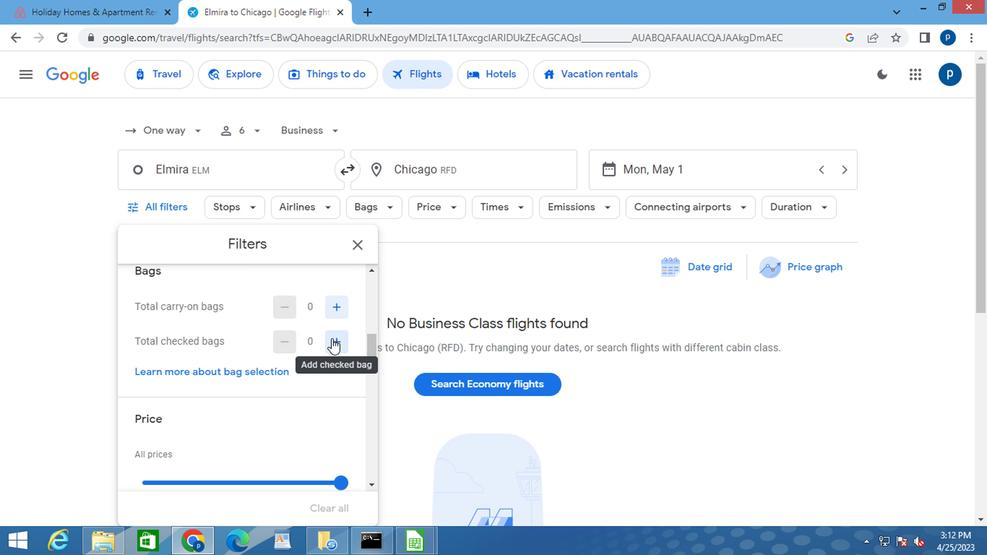 
Action: Mouse pressed left at (330, 342)
Screenshot: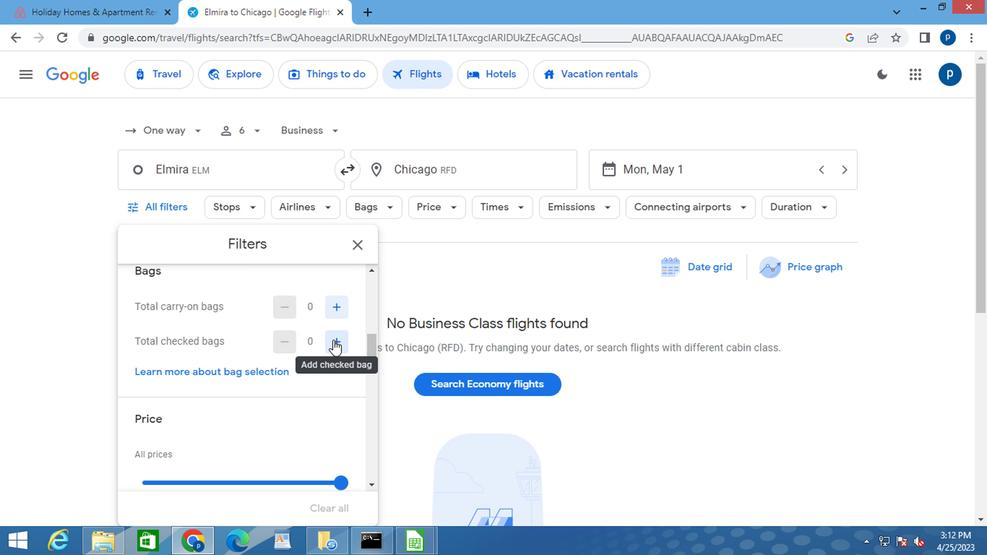 
Action: Mouse moved to (331, 342)
Screenshot: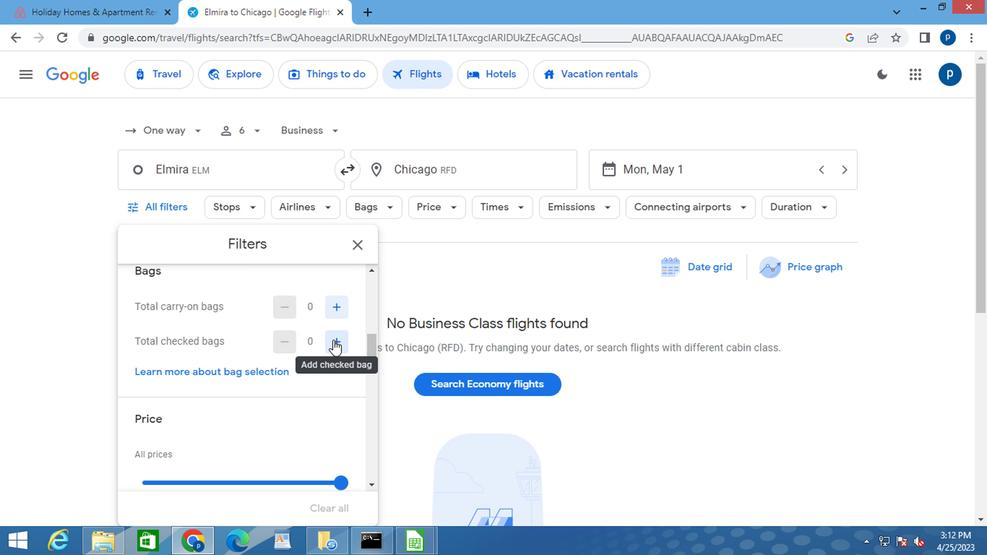 
Action: Mouse pressed left at (331, 342)
Screenshot: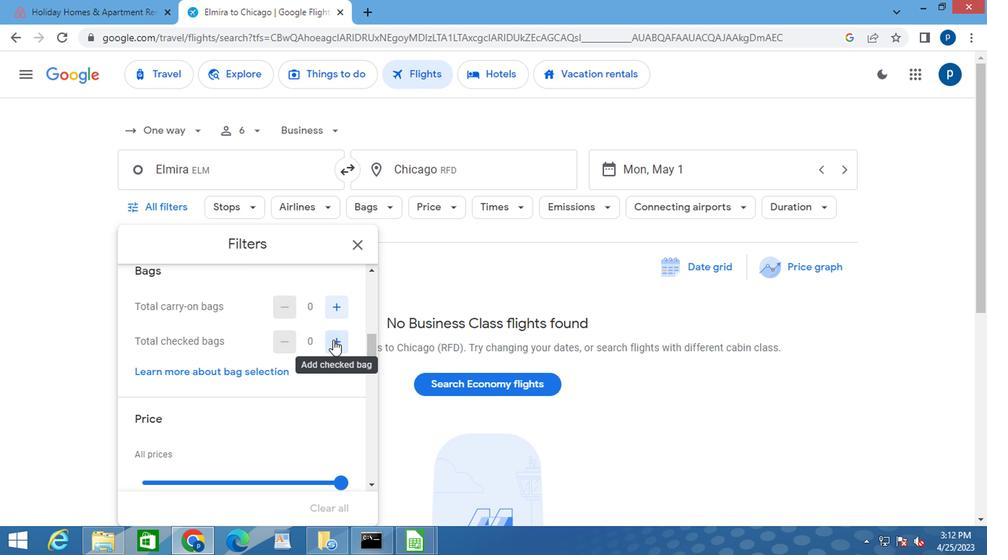 
Action: Mouse pressed left at (331, 342)
Screenshot: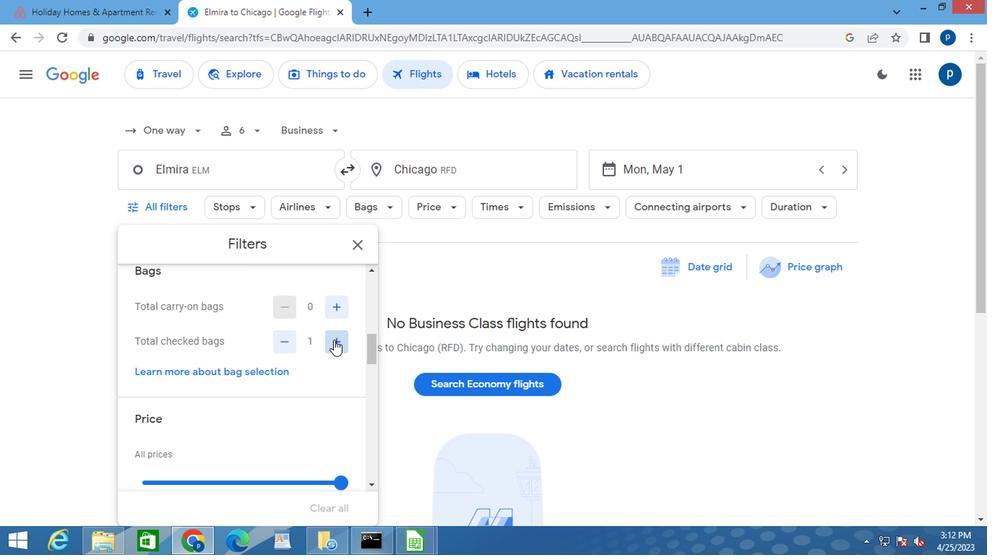 
Action: Mouse pressed left at (331, 342)
Screenshot: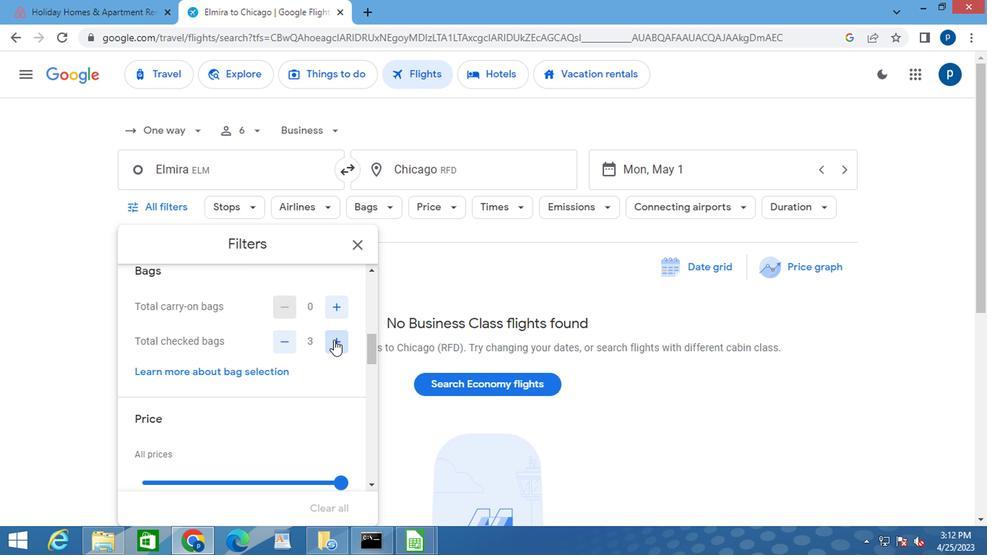 
Action: Mouse moved to (235, 367)
Screenshot: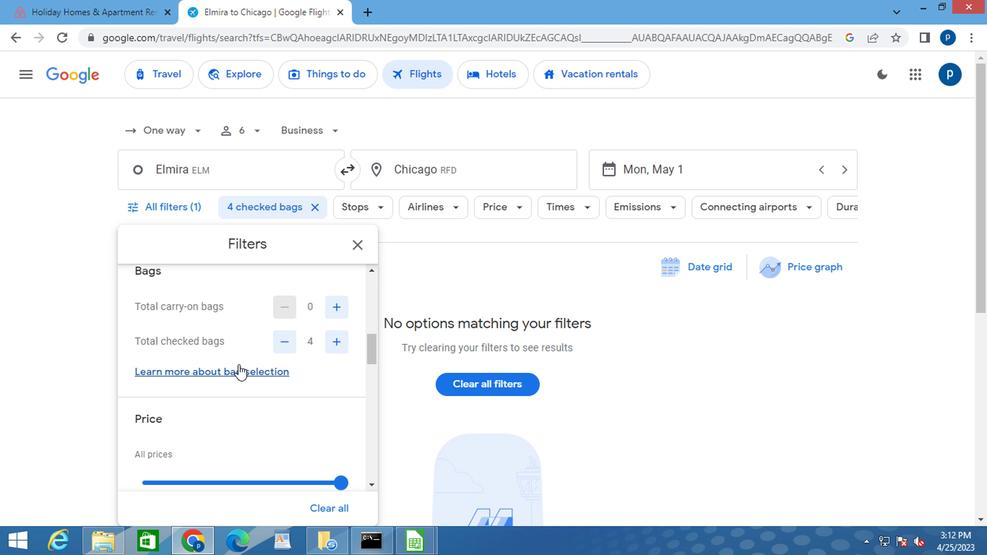 
Action: Mouse scrolled (235, 367) with delta (0, 0)
Screenshot: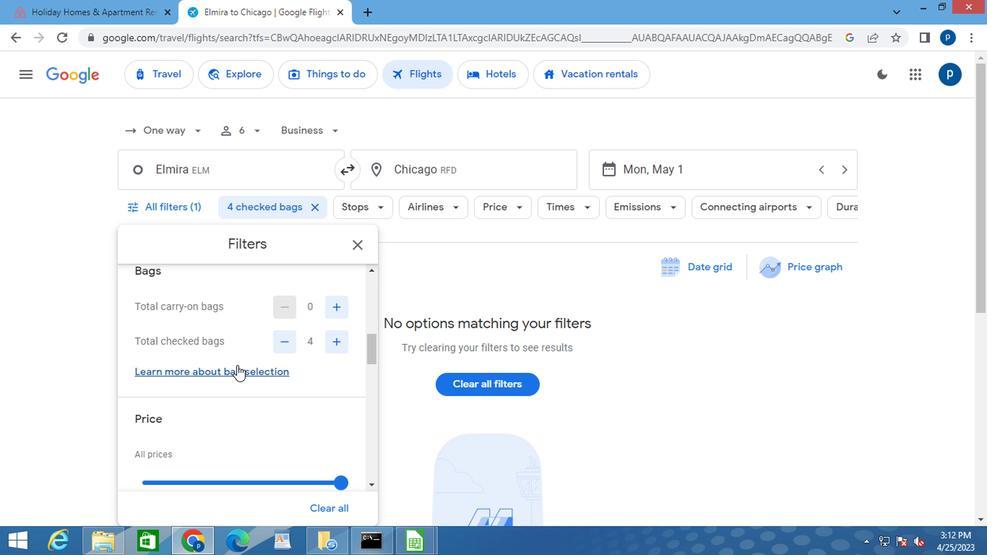 
Action: Mouse moved to (235, 368)
Screenshot: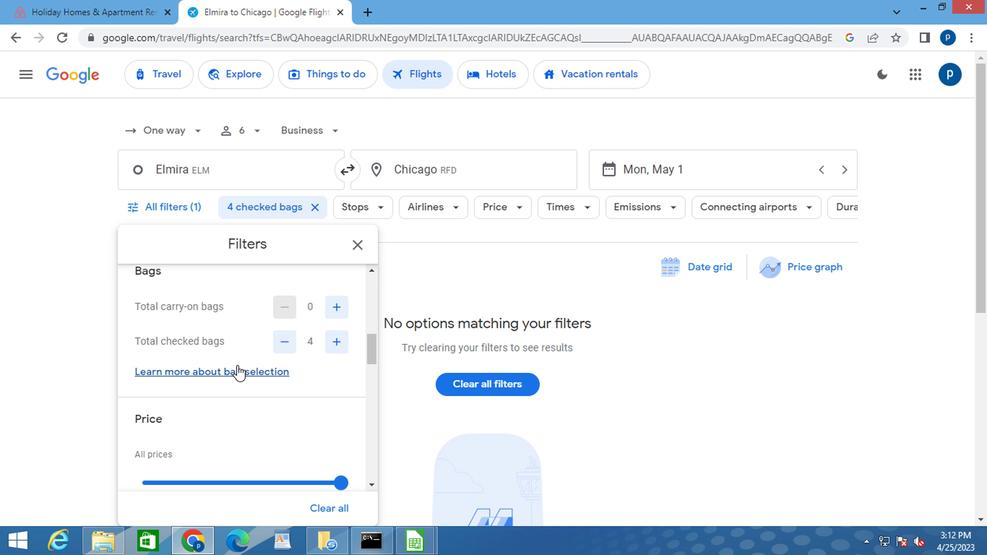 
Action: Mouse scrolled (235, 367) with delta (0, 0)
Screenshot: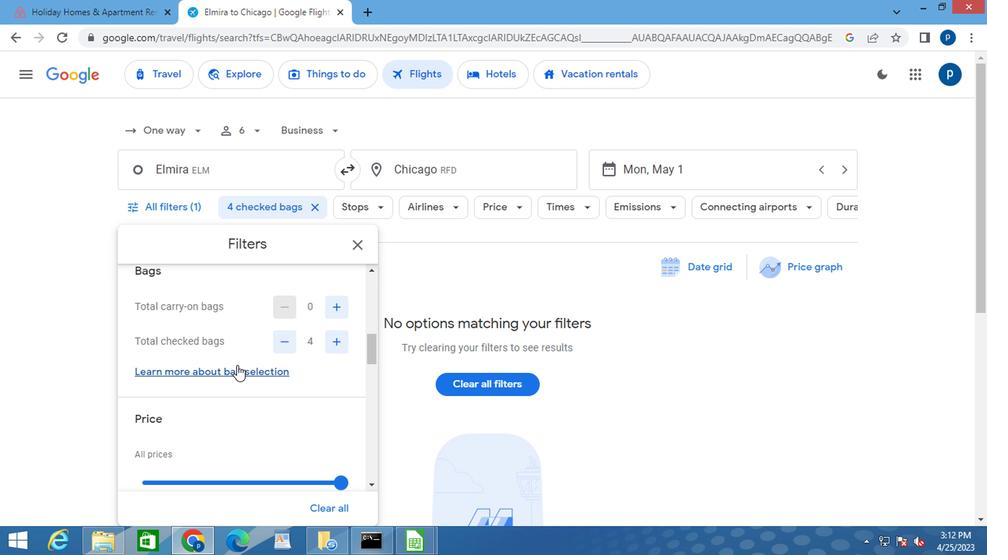 
Action: Mouse moved to (330, 344)
Screenshot: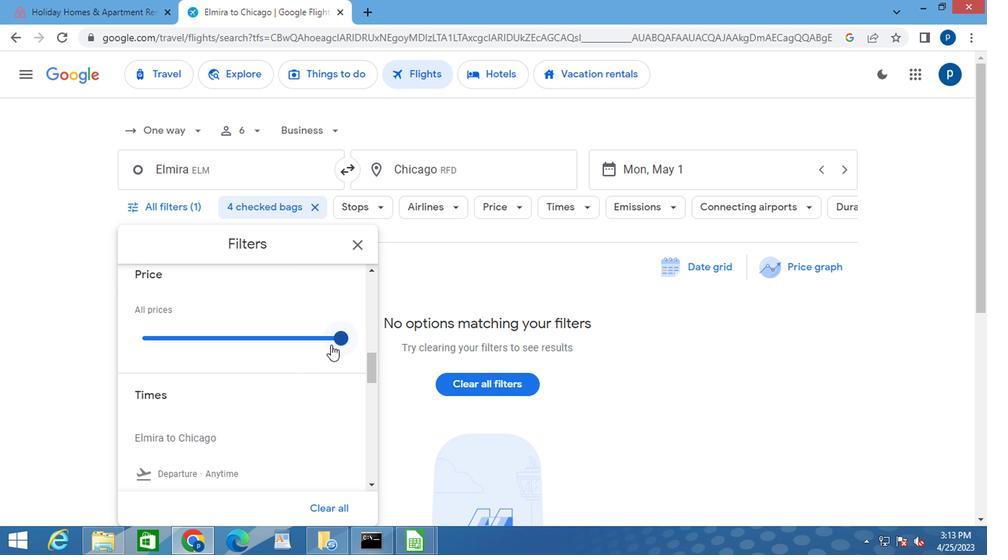 
Action: Mouse pressed left at (330, 344)
Screenshot: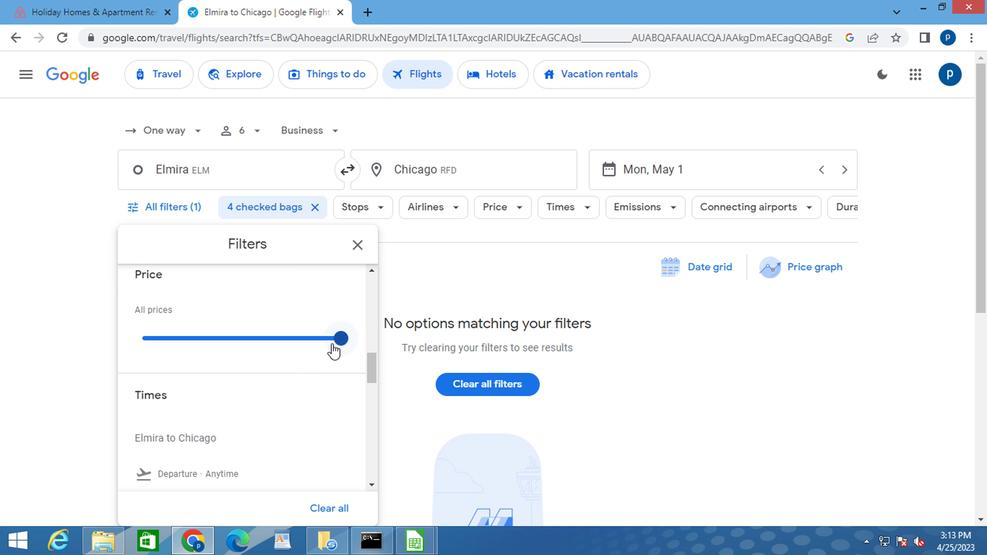 
Action: Mouse moved to (263, 423)
Screenshot: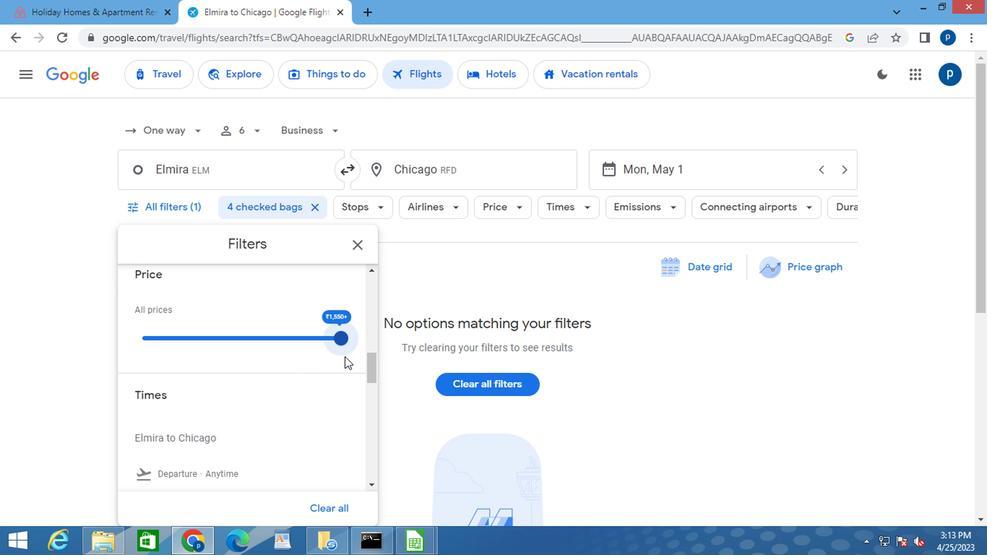 
Action: Mouse scrolled (263, 423) with delta (0, 0)
Screenshot: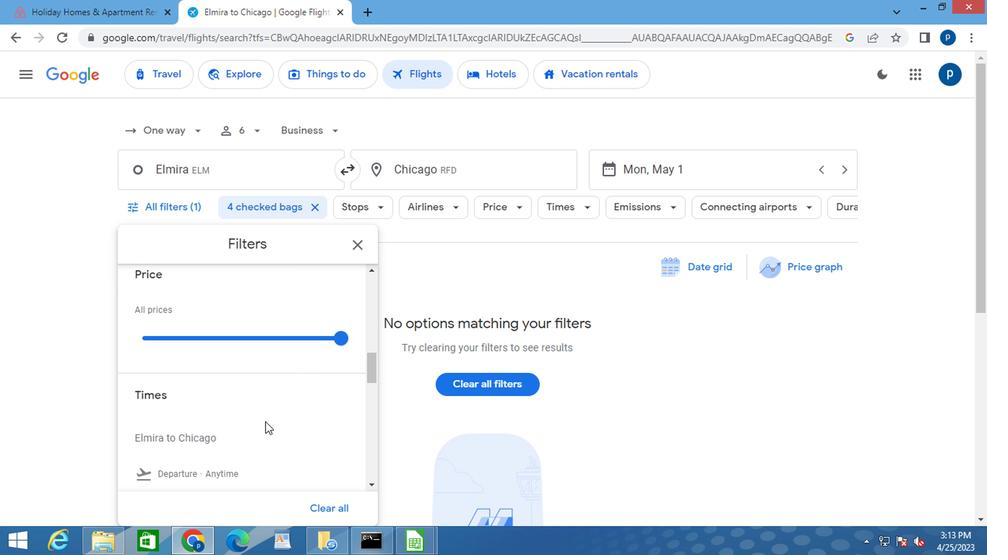 
Action: Mouse moved to (145, 425)
Screenshot: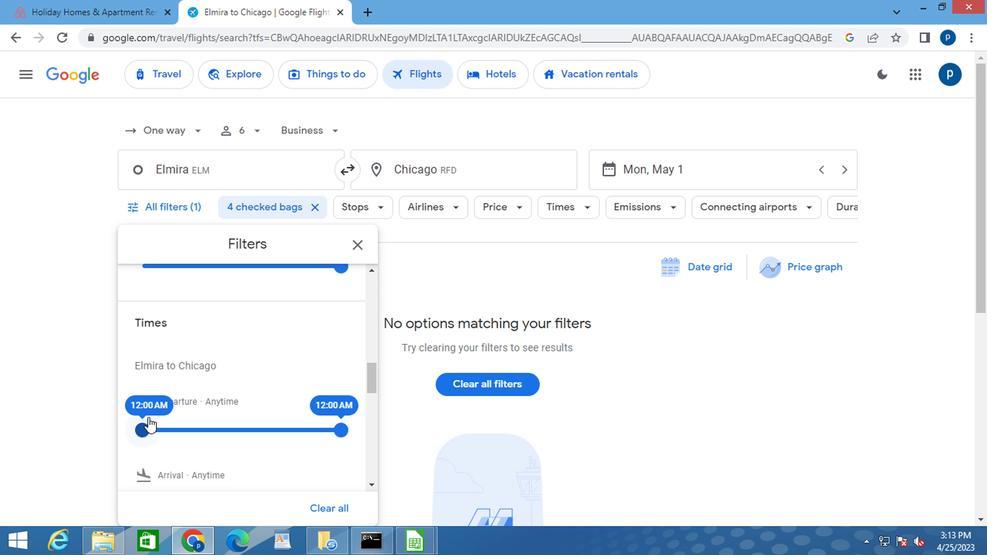 
Action: Mouse pressed left at (145, 425)
Screenshot: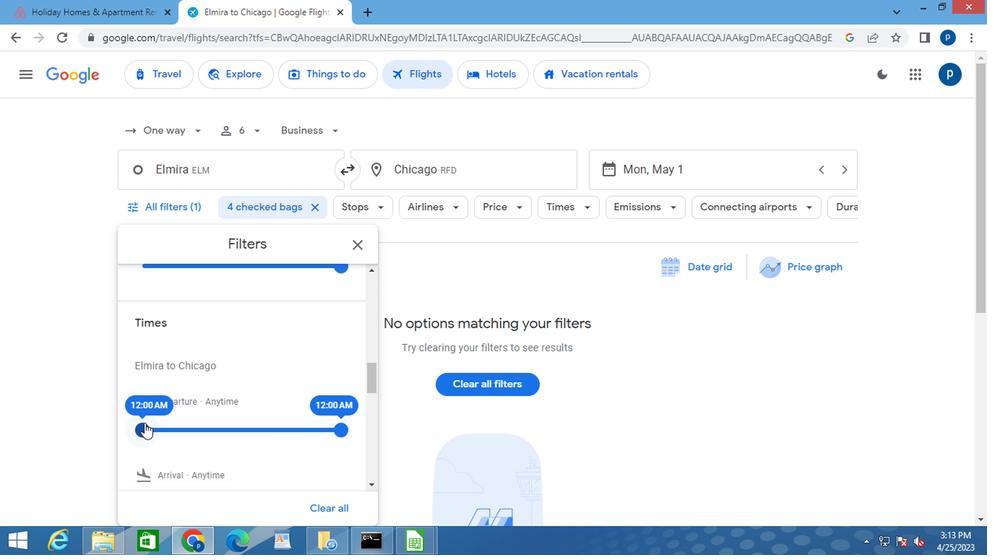 
Action: Mouse moved to (339, 428)
Screenshot: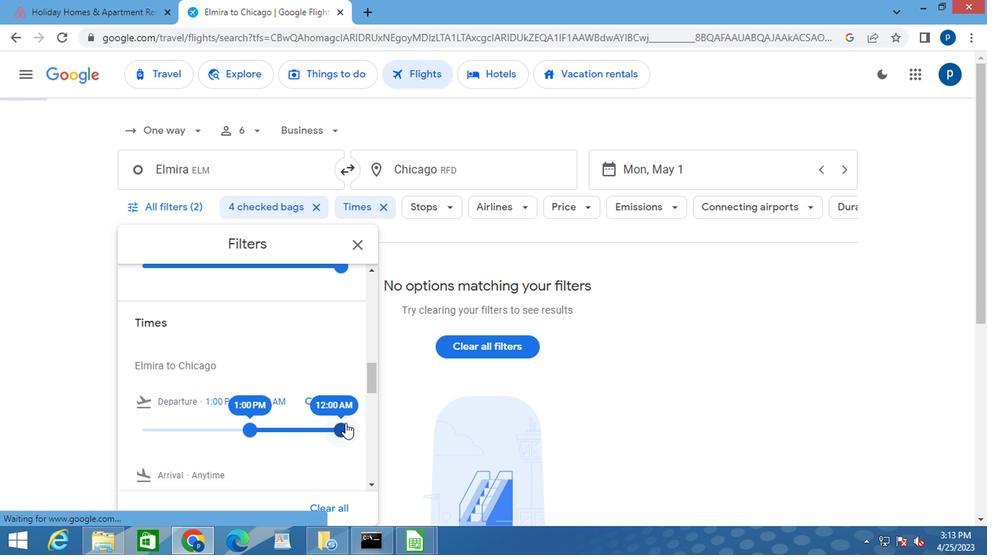 
Action: Mouse pressed left at (339, 428)
Screenshot: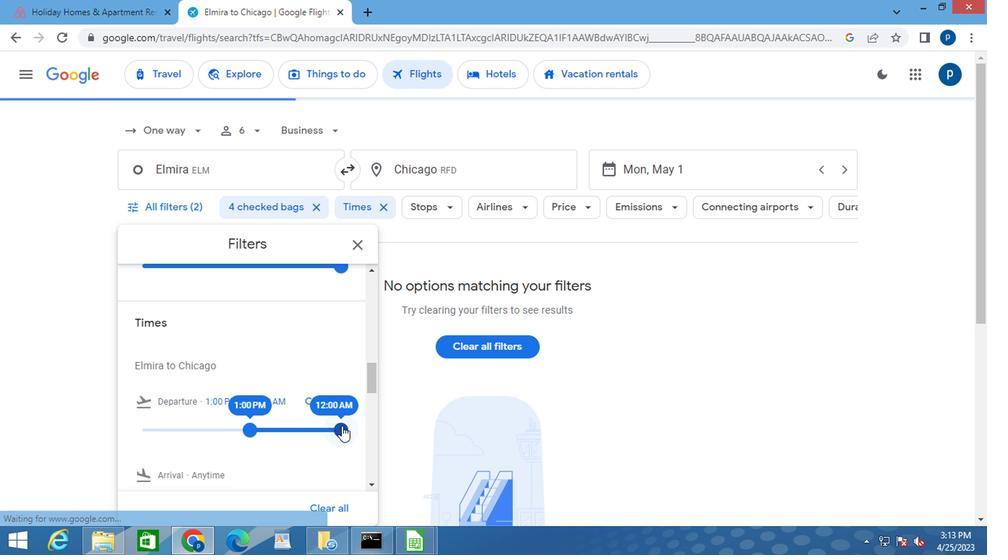 
Action: Mouse moved to (358, 249)
Screenshot: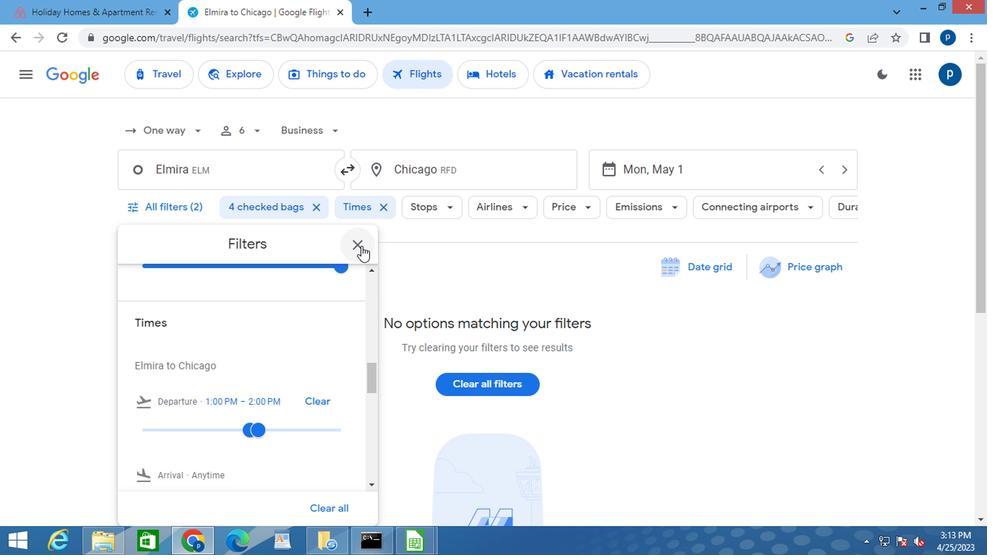 
Action: Mouse pressed left at (358, 249)
Screenshot: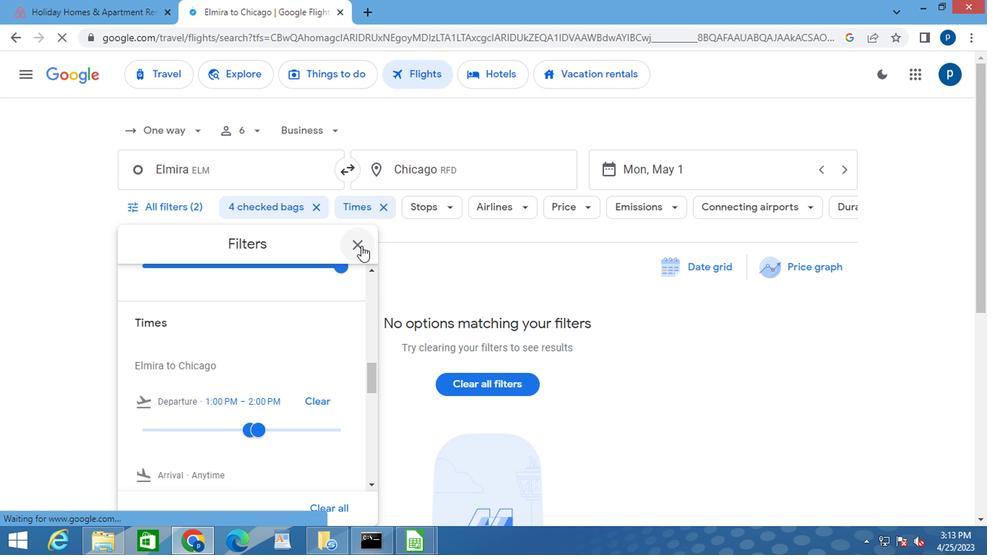 
